 Task: Find people on LinkedIn who are located in Yamunanagar, Haryana, India, attended RV Institute of Management, currently work at Dun & Bradstreet, offer Corporate Law services, and have the title 'Teaching Assistant'.
Action: Mouse moved to (507, 81)
Screenshot: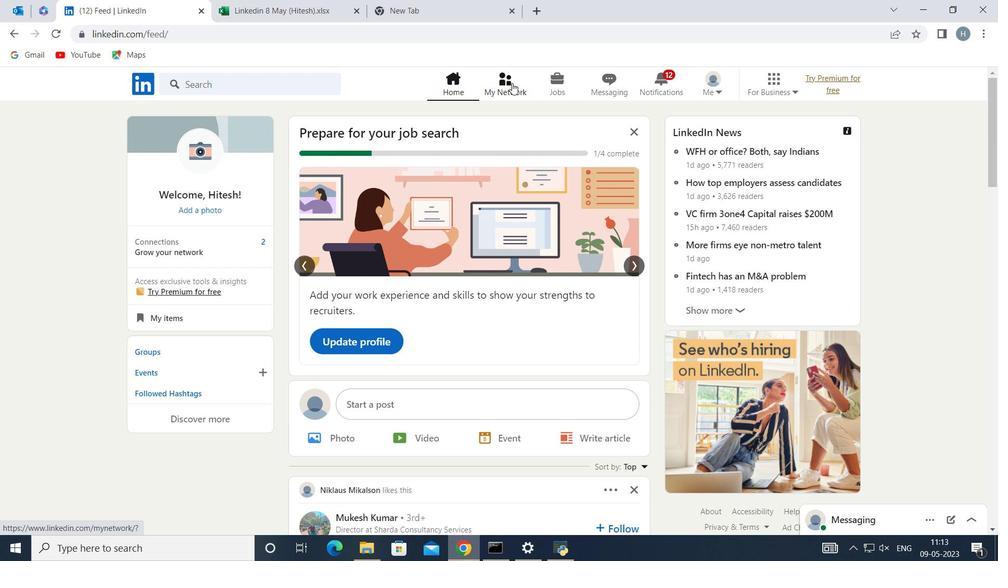 
Action: Mouse pressed left at (507, 81)
Screenshot: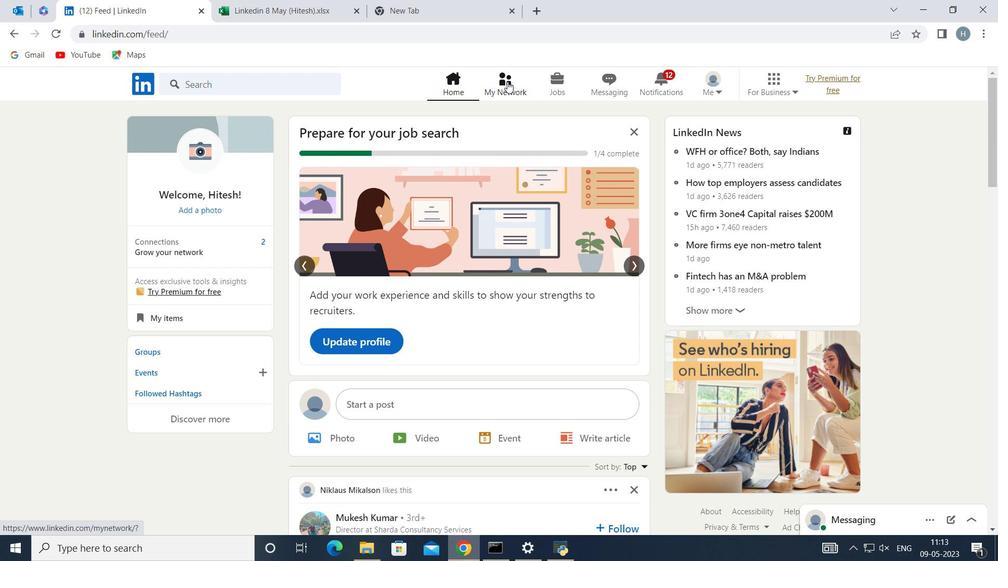 
Action: Mouse moved to (274, 155)
Screenshot: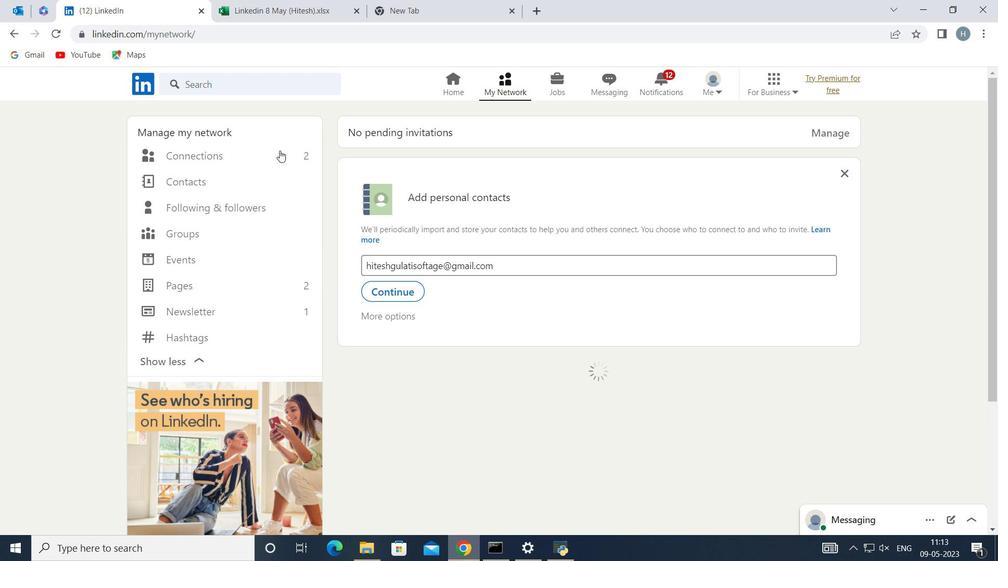 
Action: Mouse pressed left at (274, 155)
Screenshot: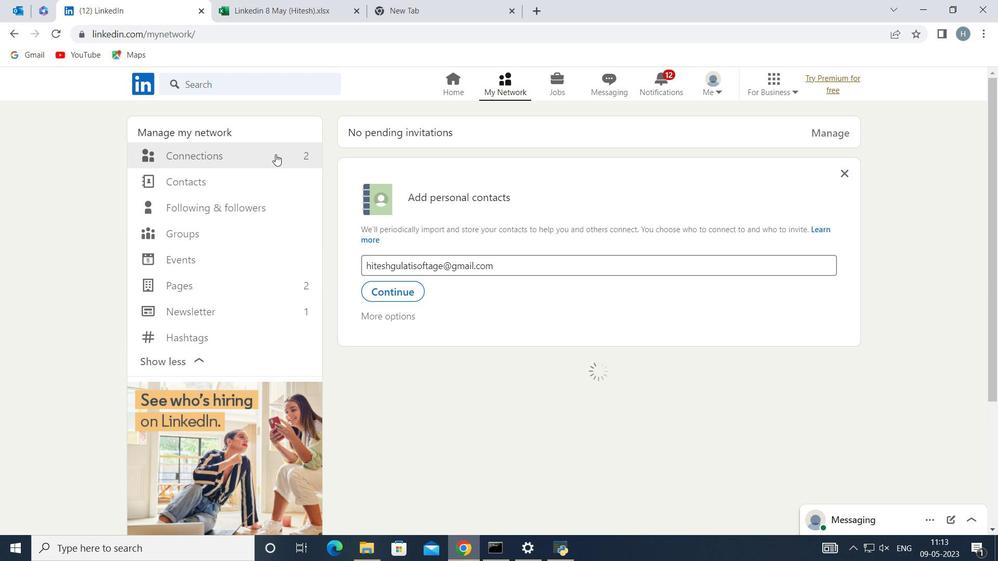 
Action: Mouse moved to (582, 152)
Screenshot: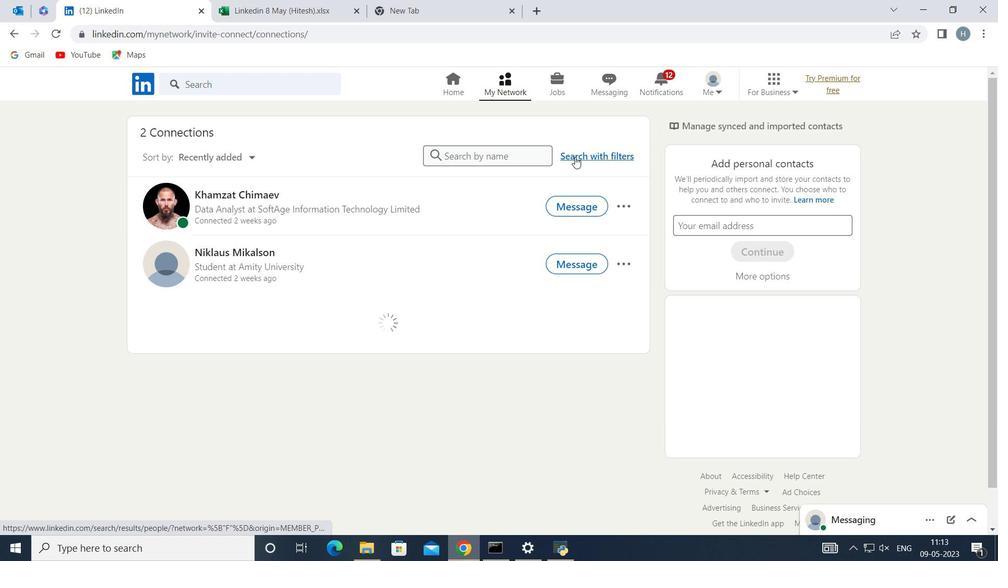 
Action: Mouse pressed left at (582, 152)
Screenshot: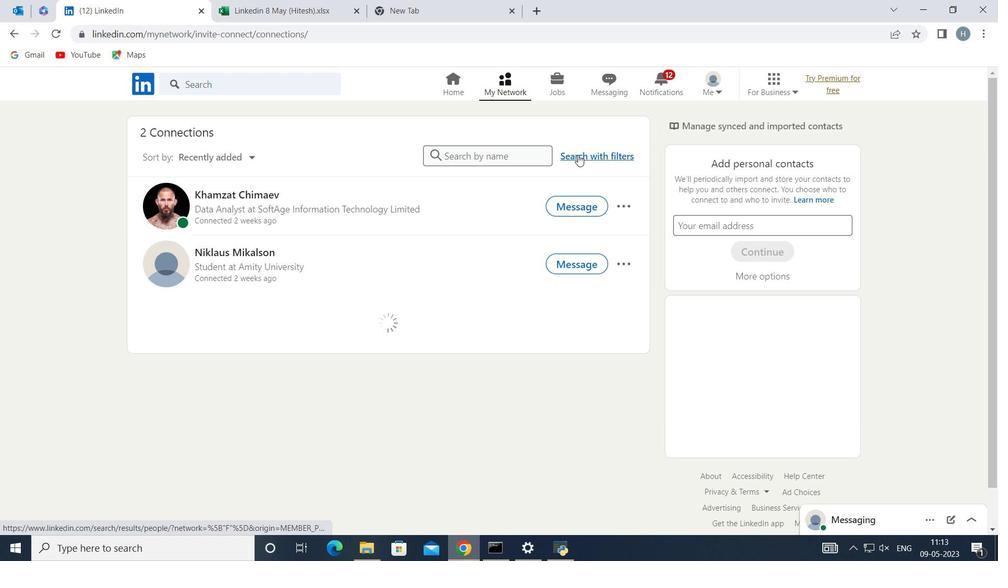 
Action: Mouse moved to (538, 113)
Screenshot: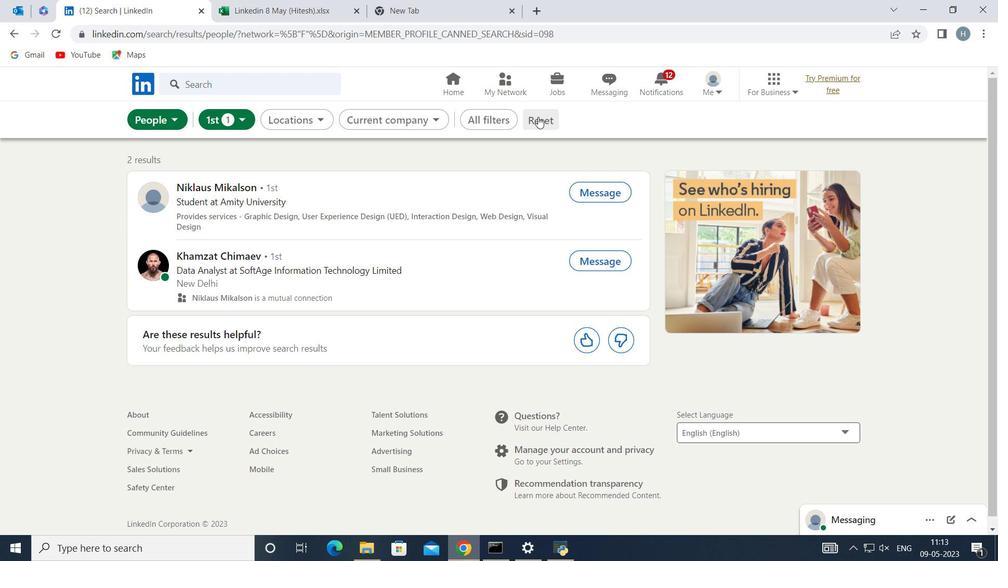 
Action: Mouse pressed left at (538, 113)
Screenshot: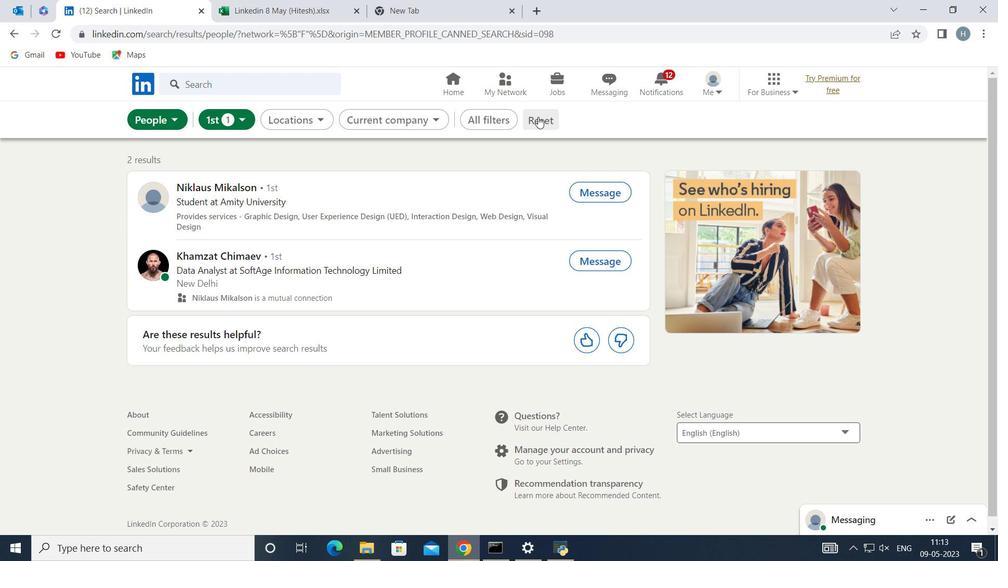 
Action: Mouse moved to (519, 116)
Screenshot: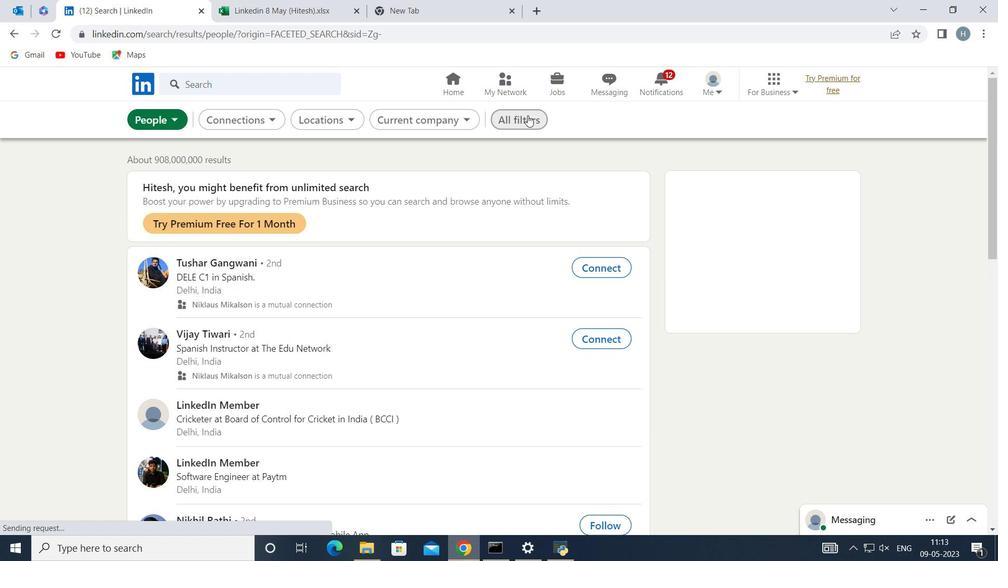 
Action: Mouse pressed left at (519, 116)
Screenshot: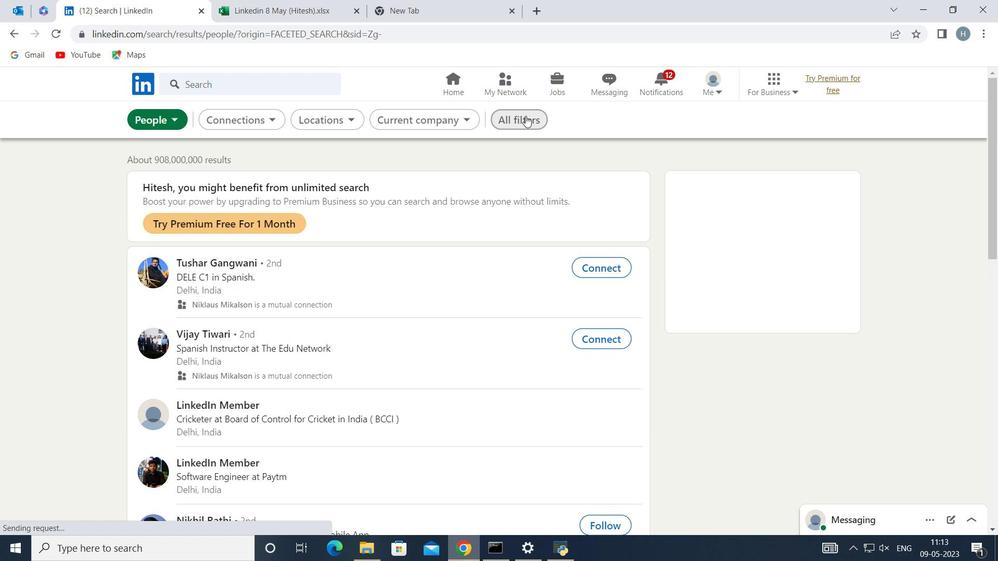 
Action: Mouse moved to (776, 217)
Screenshot: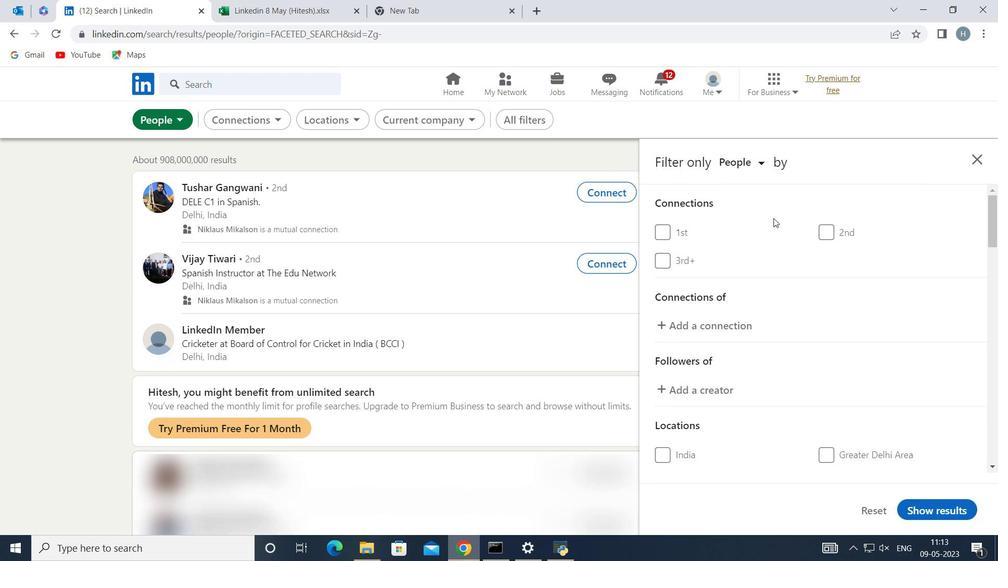 
Action: Mouse scrolled (776, 216) with delta (0, 0)
Screenshot: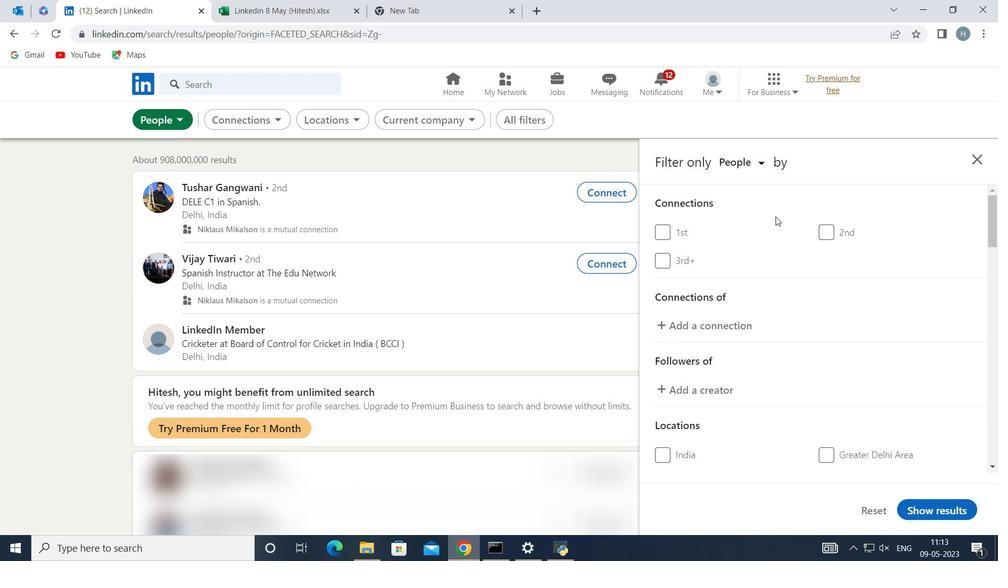 
Action: Mouse moved to (776, 217)
Screenshot: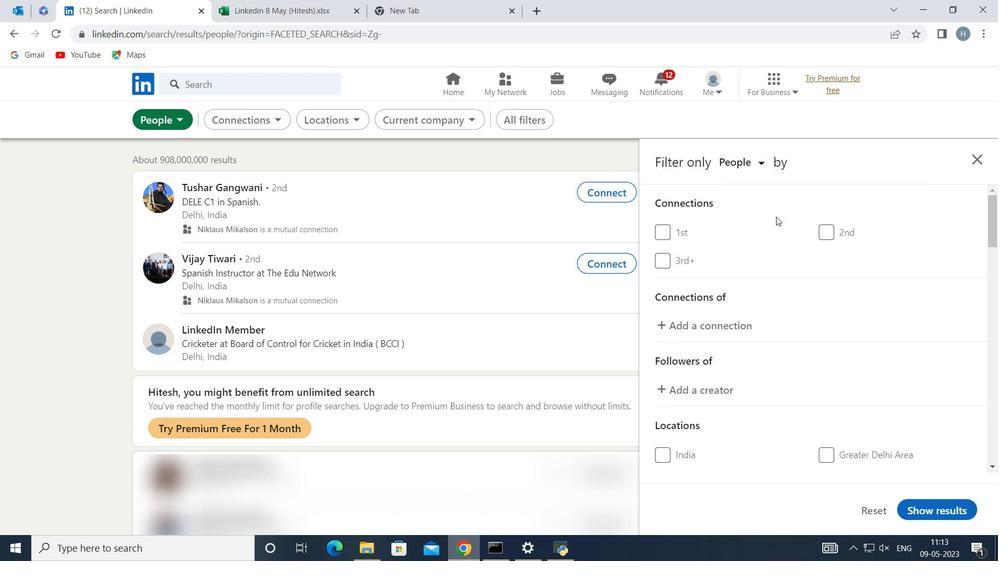 
Action: Mouse scrolled (776, 216) with delta (0, 0)
Screenshot: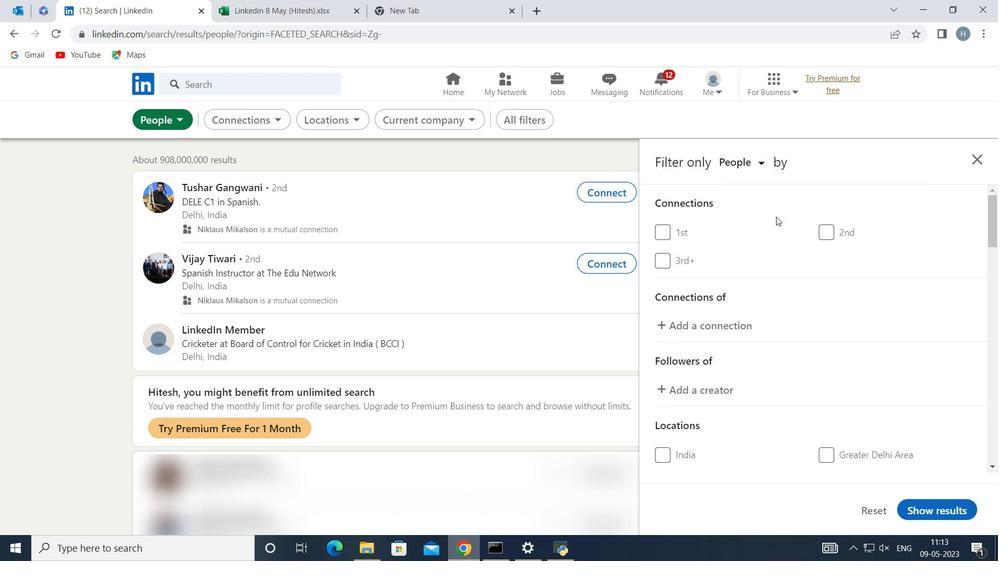 
Action: Mouse moved to (776, 218)
Screenshot: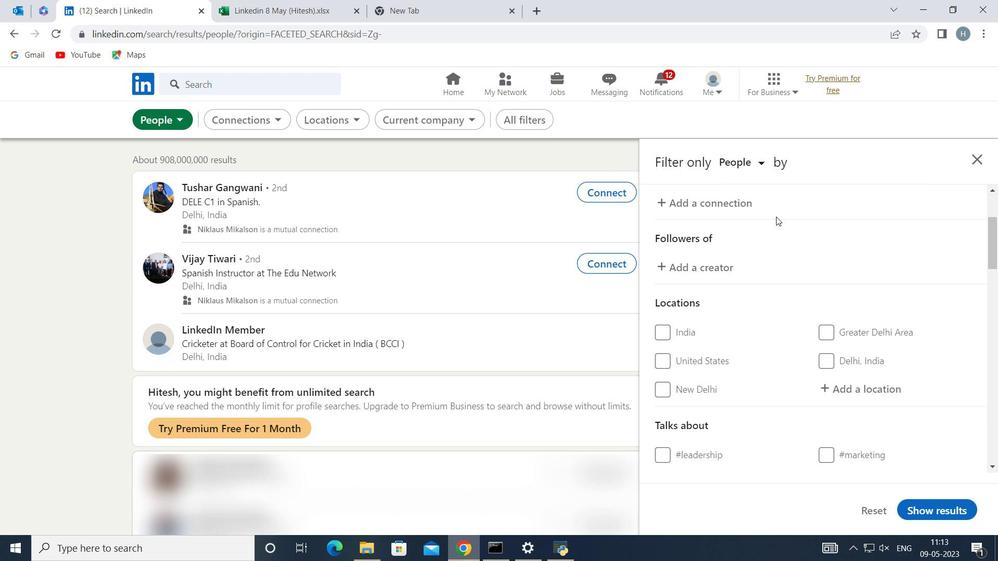 
Action: Mouse scrolled (776, 217) with delta (0, 0)
Screenshot: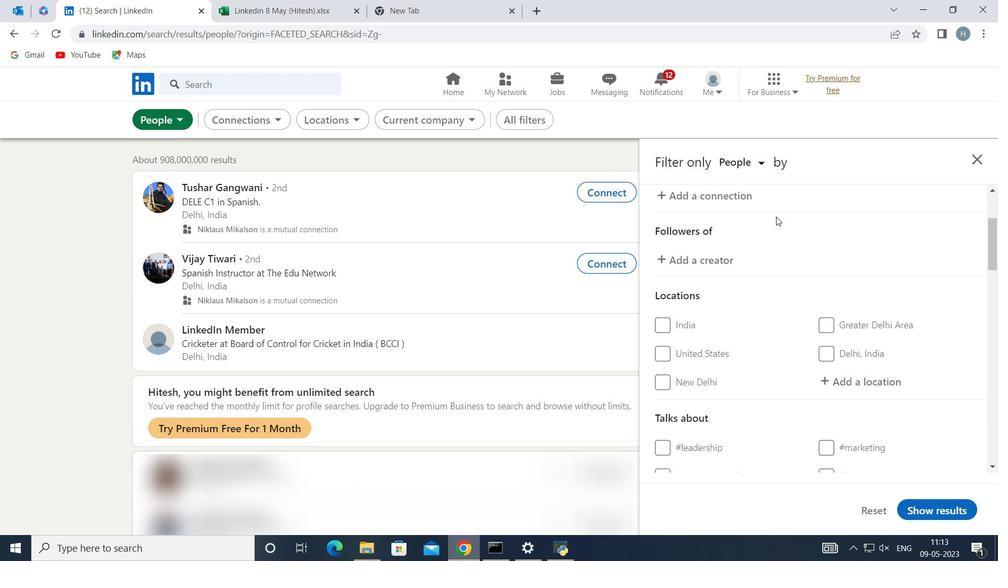 
Action: Mouse moved to (857, 312)
Screenshot: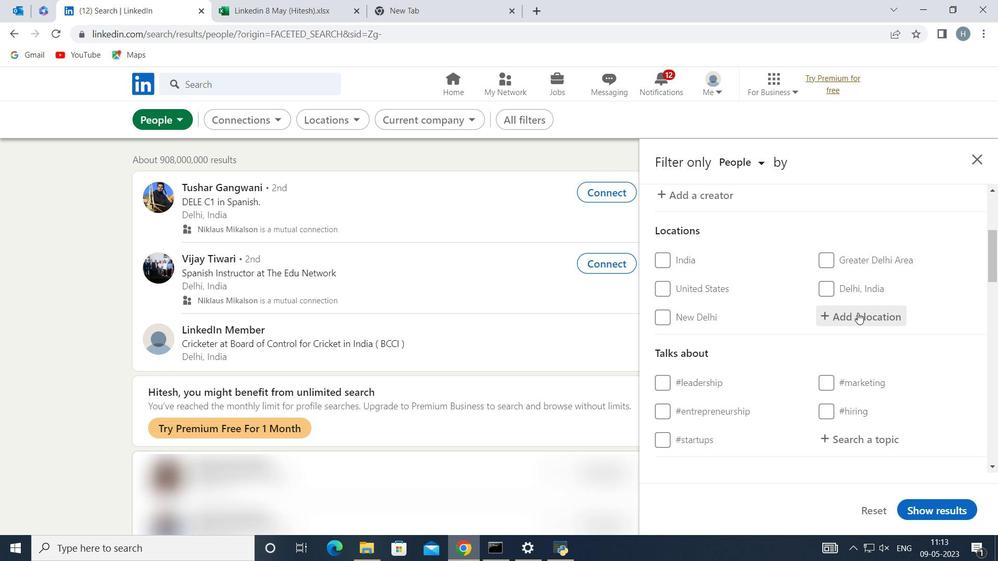 
Action: Mouse pressed left at (857, 312)
Screenshot: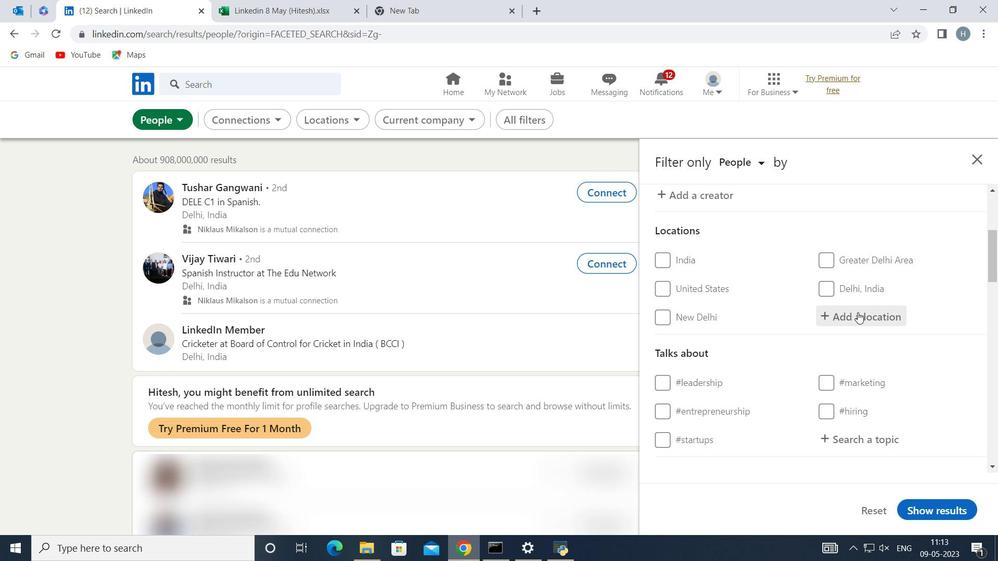 
Action: Key pressed <Key.shift>Yamunanagar
Screenshot: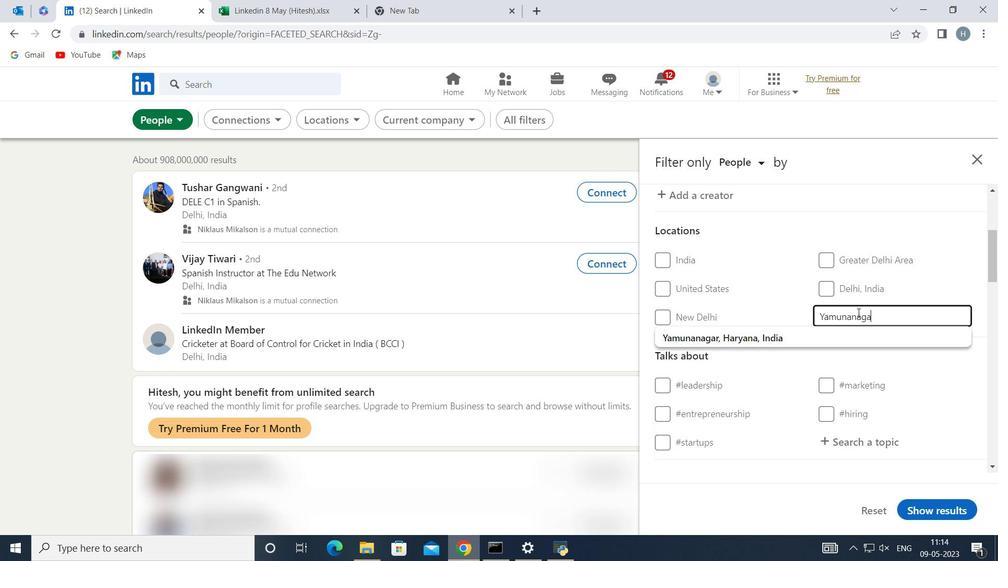 
Action: Mouse moved to (789, 334)
Screenshot: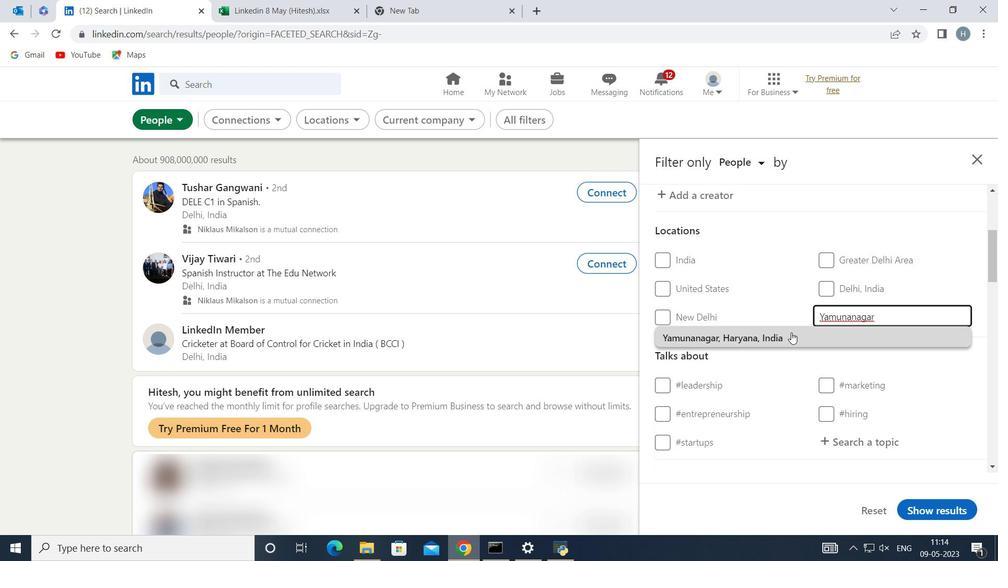 
Action: Mouse pressed left at (789, 334)
Screenshot: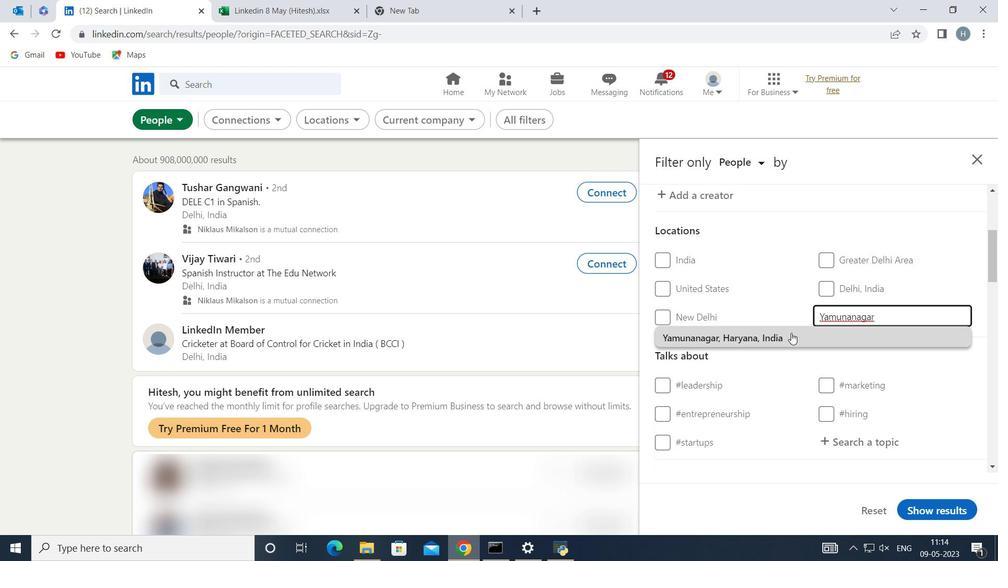 
Action: Mouse moved to (801, 336)
Screenshot: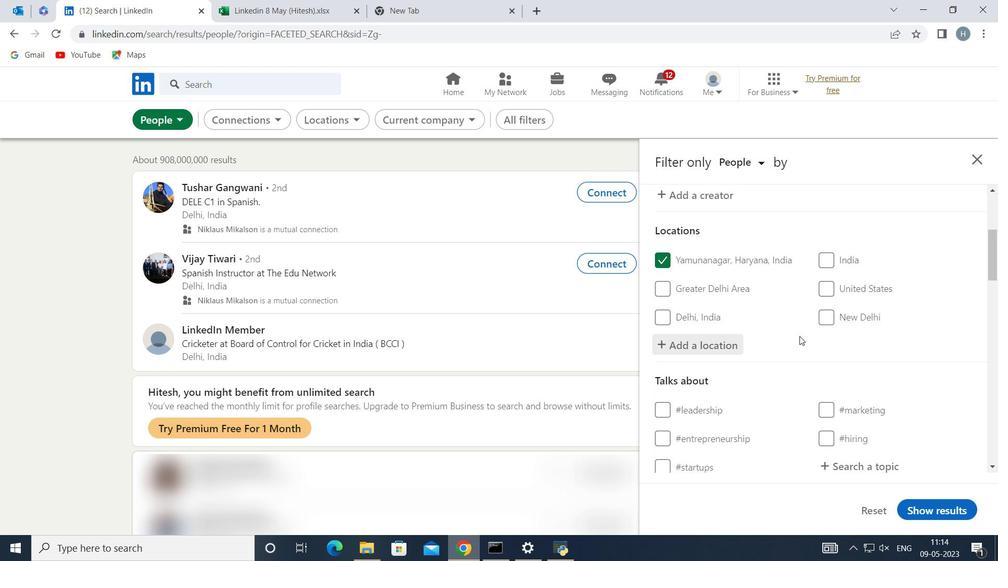 
Action: Mouse scrolled (801, 336) with delta (0, 0)
Screenshot: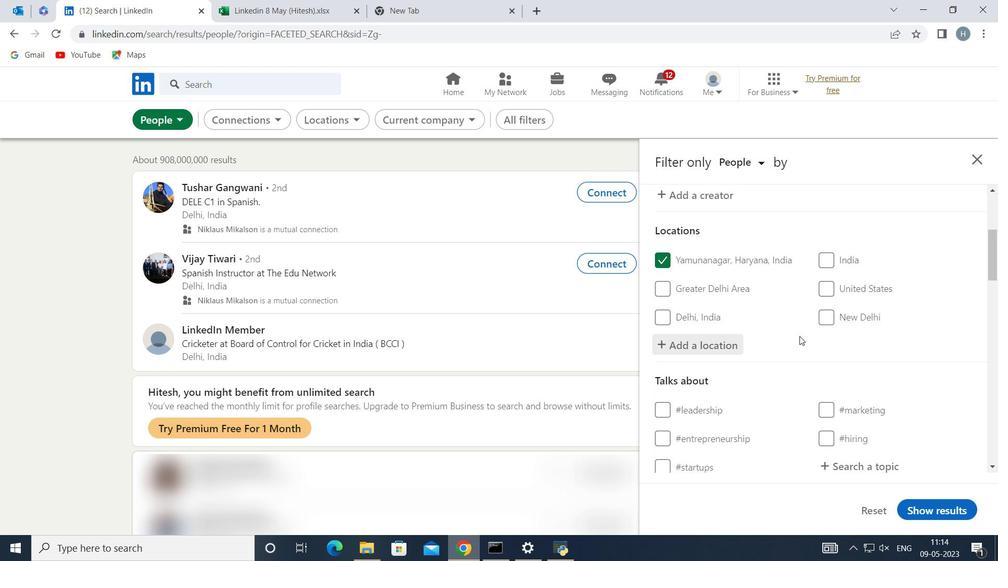 
Action: Mouse moved to (815, 337)
Screenshot: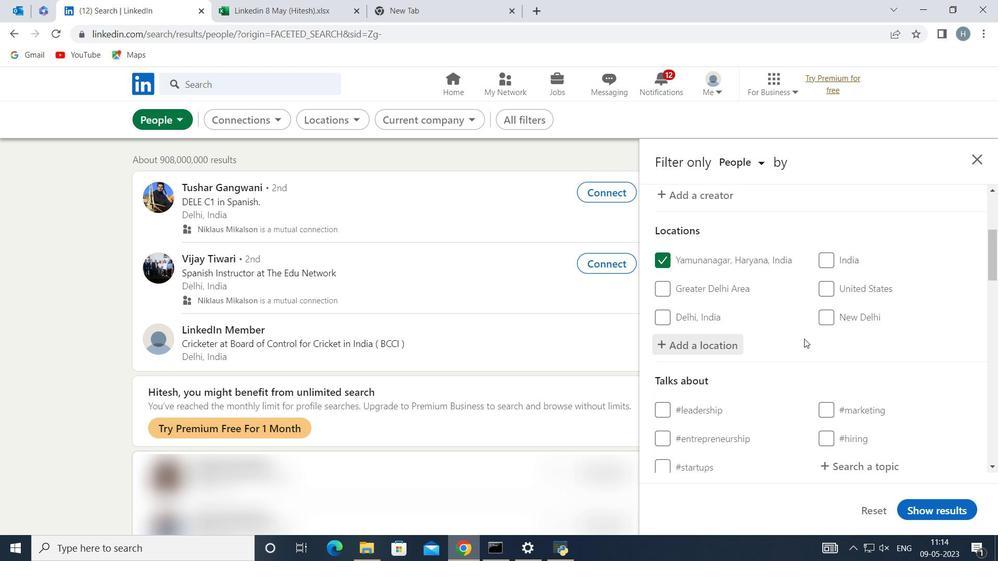 
Action: Mouse scrolled (815, 337) with delta (0, 0)
Screenshot: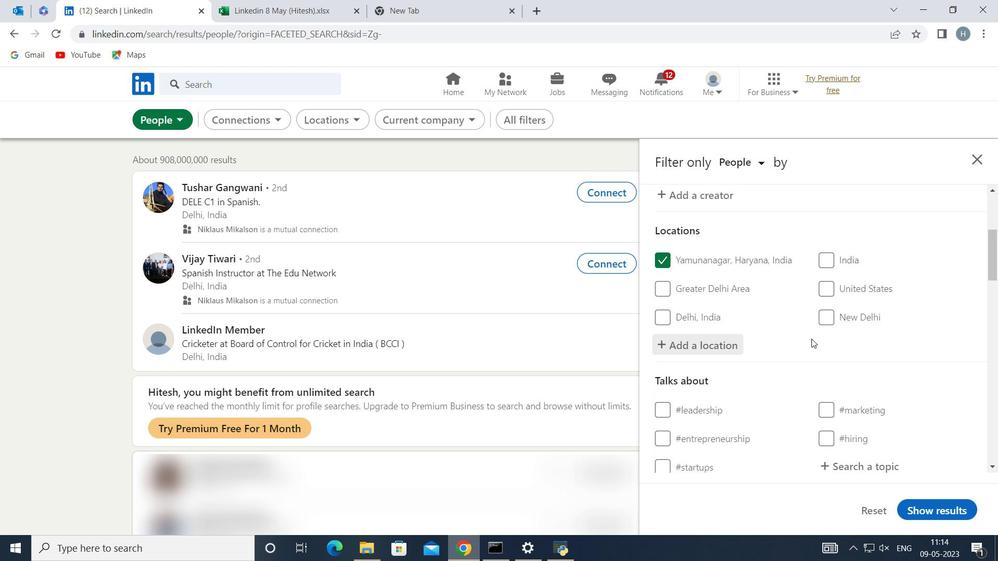 
Action: Mouse moved to (863, 334)
Screenshot: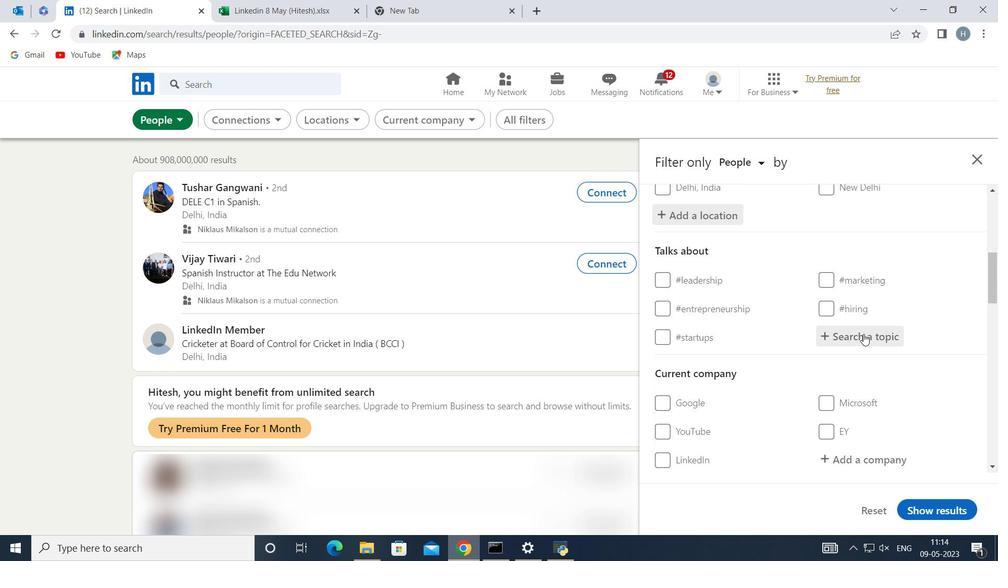
Action: Mouse pressed left at (863, 334)
Screenshot: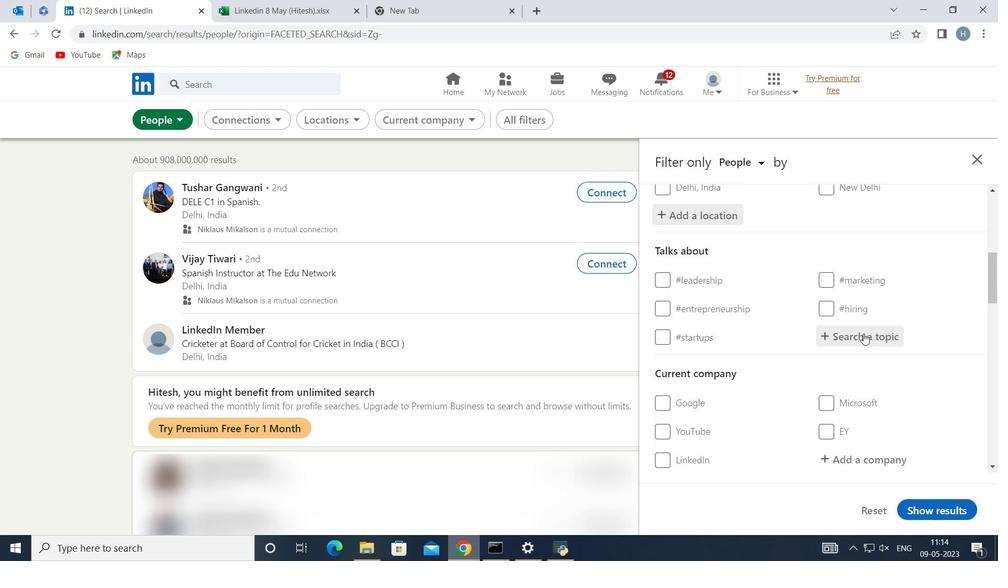 
Action: Mouse moved to (863, 333)
Screenshot: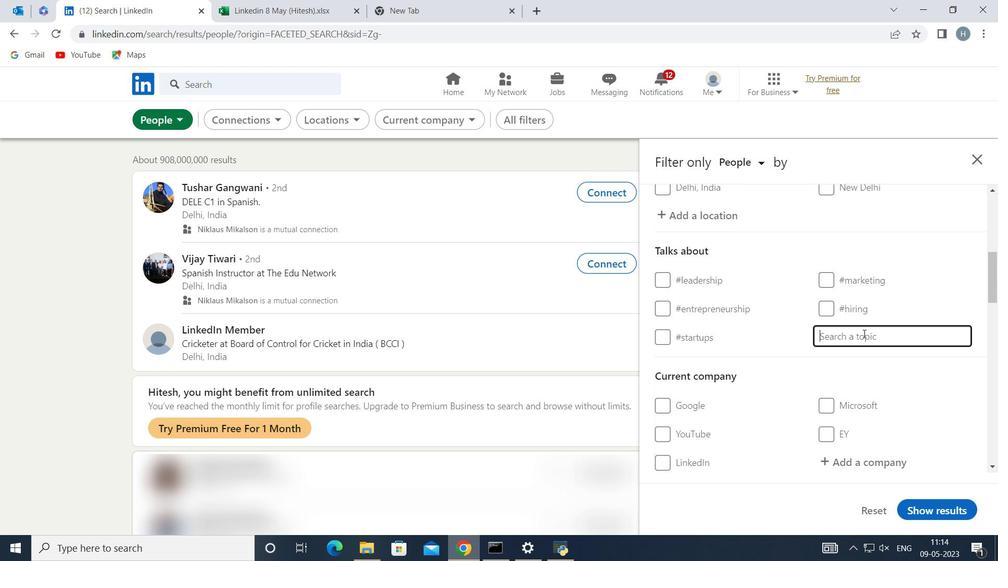 
Action: Key pressed <Key.shift>Analytics
Screenshot: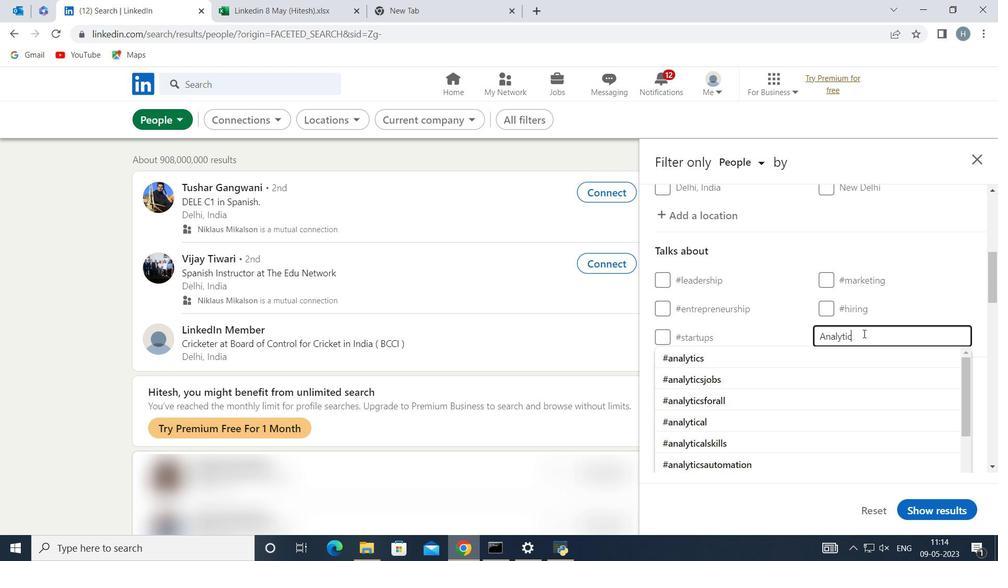
Action: Mouse moved to (811, 347)
Screenshot: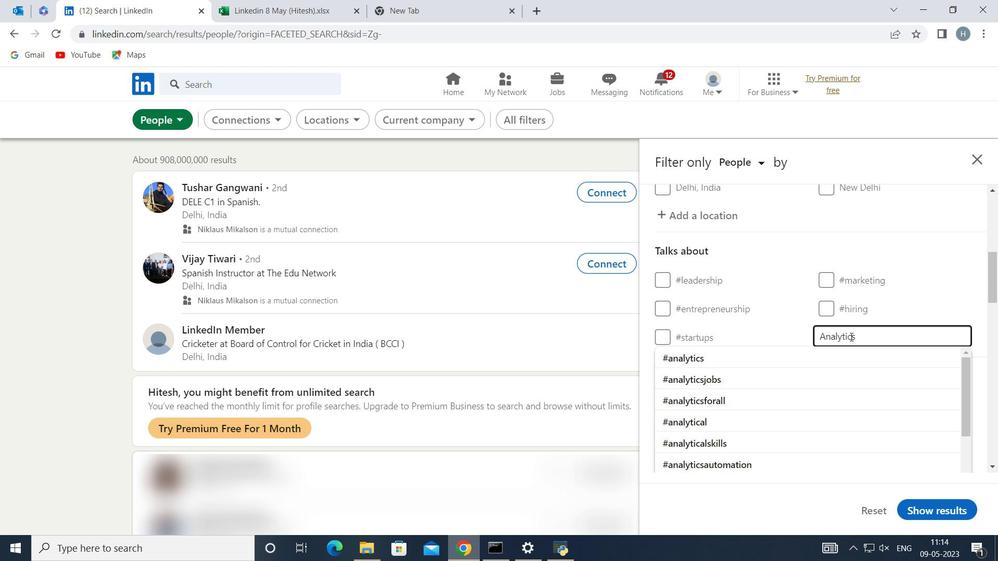 
Action: Mouse pressed left at (811, 347)
Screenshot: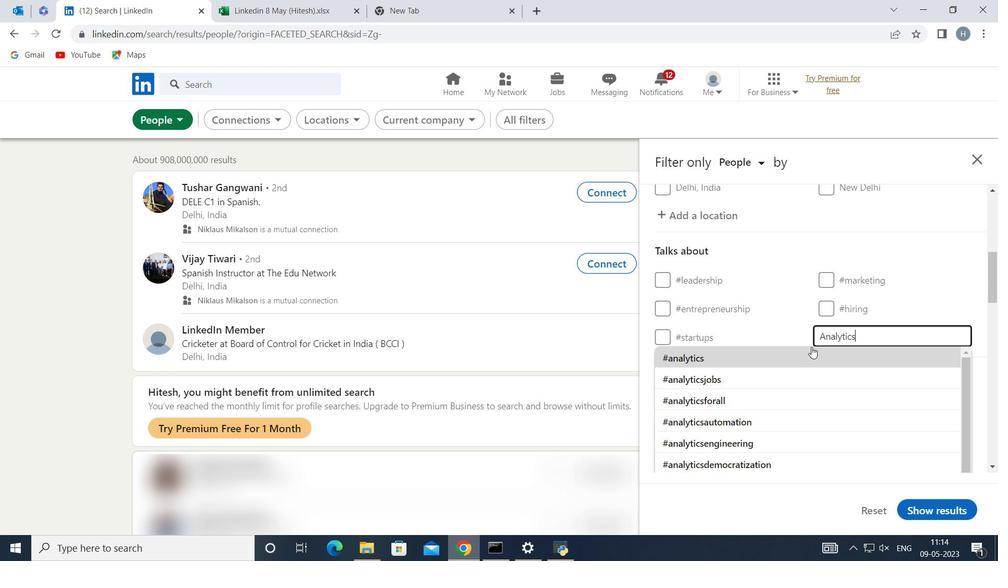 
Action: Mouse moved to (809, 331)
Screenshot: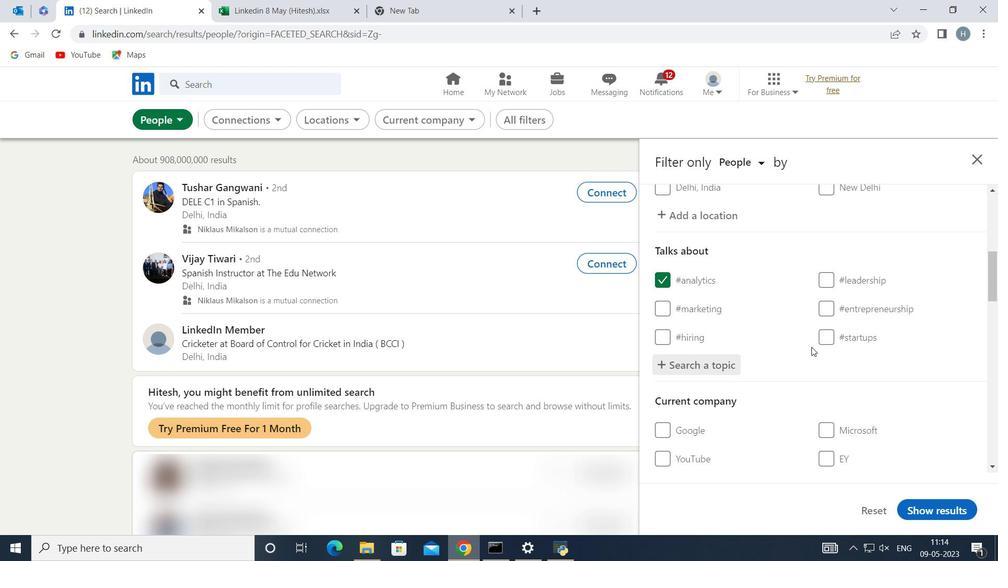 
Action: Mouse scrolled (809, 330) with delta (0, 0)
Screenshot: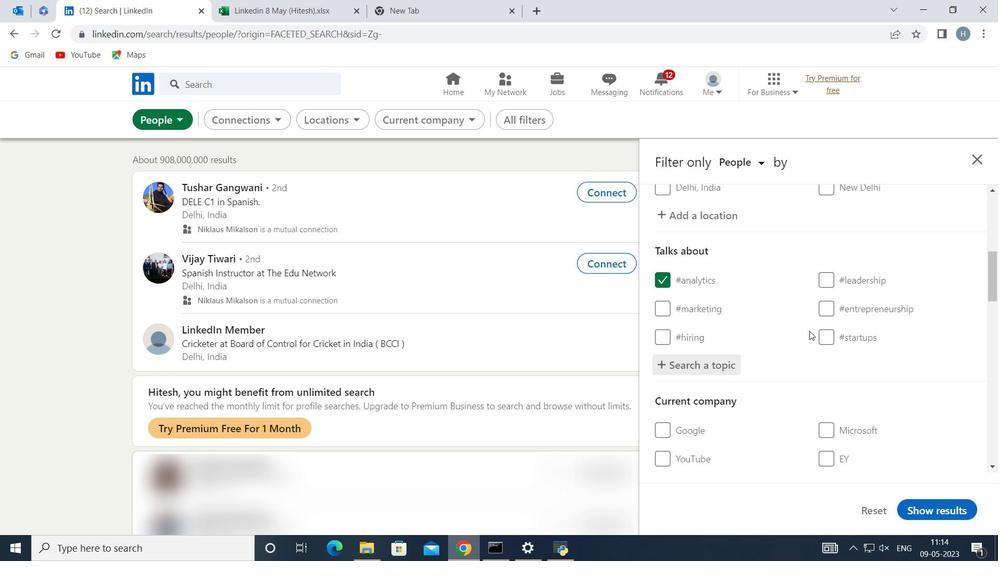 
Action: Mouse scrolled (809, 330) with delta (0, 0)
Screenshot: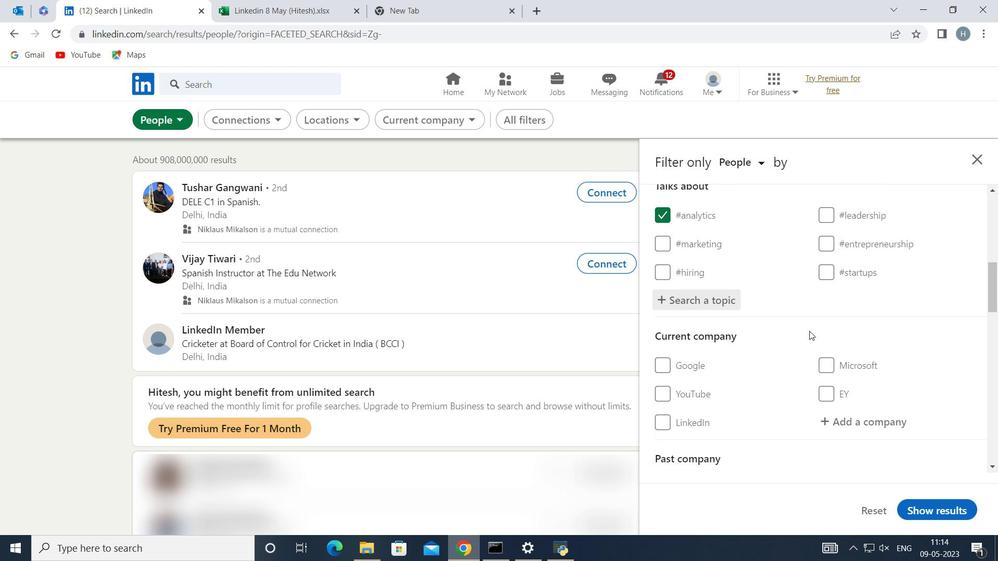
Action: Mouse moved to (808, 329)
Screenshot: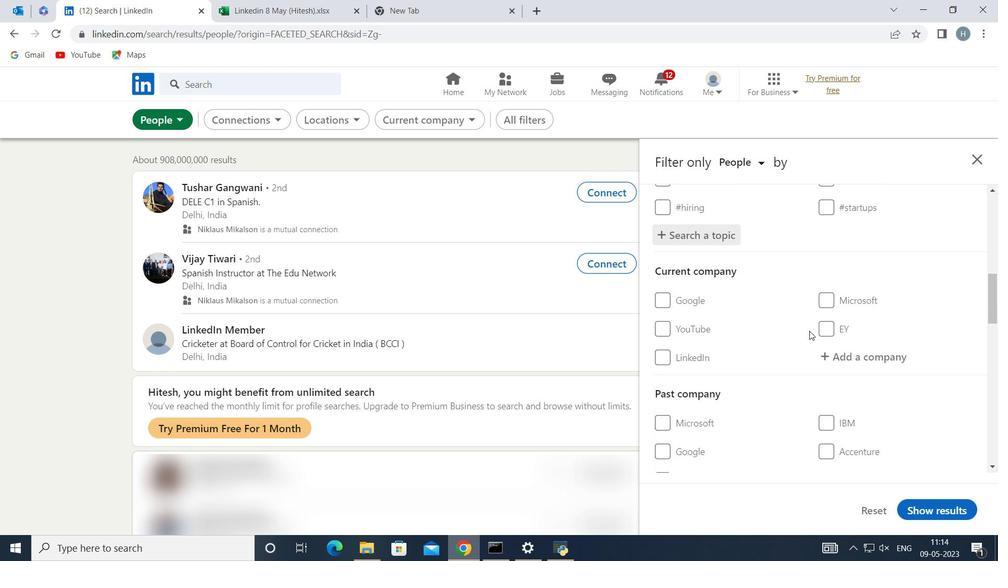 
Action: Mouse scrolled (808, 329) with delta (0, 0)
Screenshot: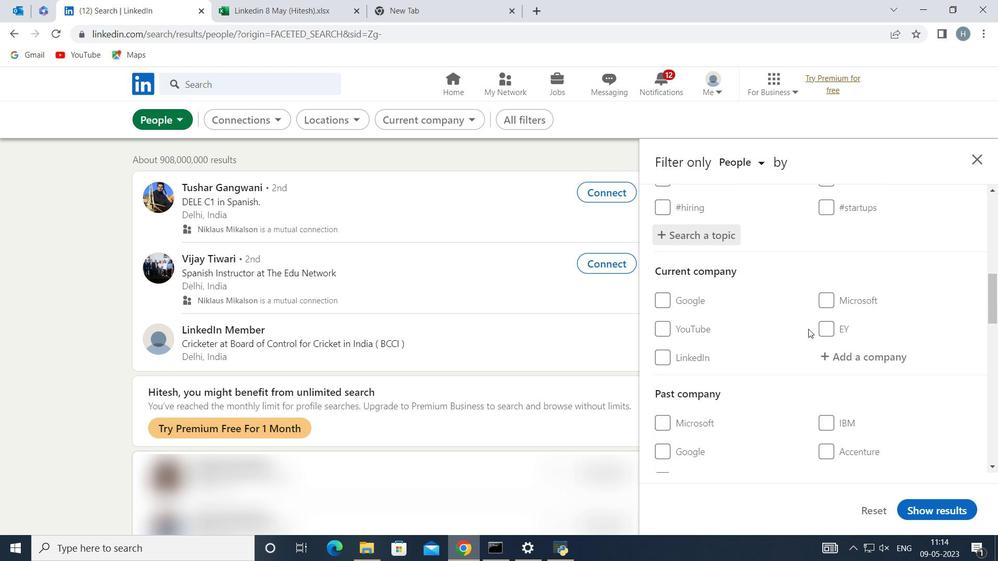 
Action: Mouse moved to (787, 319)
Screenshot: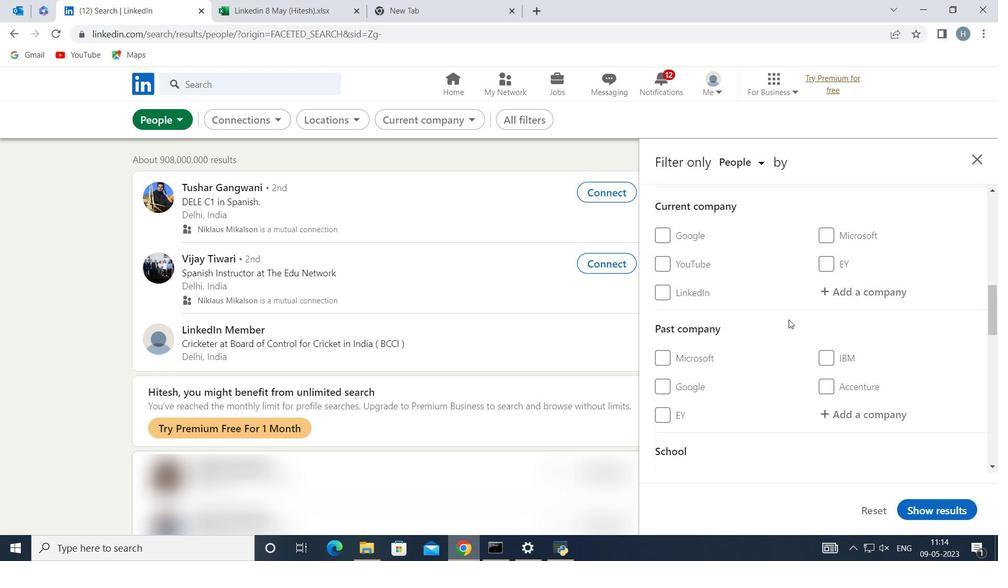 
Action: Mouse scrolled (787, 319) with delta (0, 0)
Screenshot: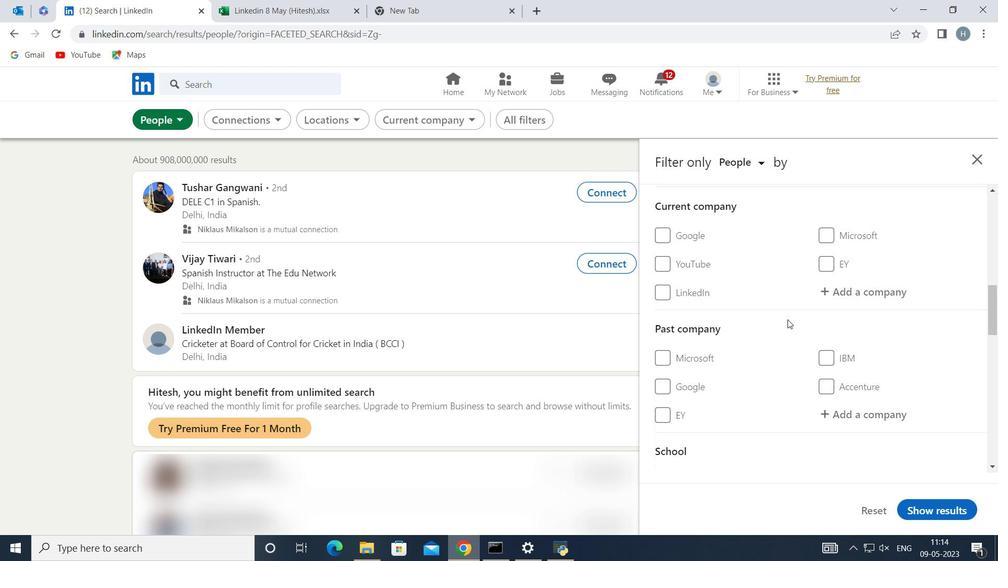 
Action: Mouse moved to (784, 320)
Screenshot: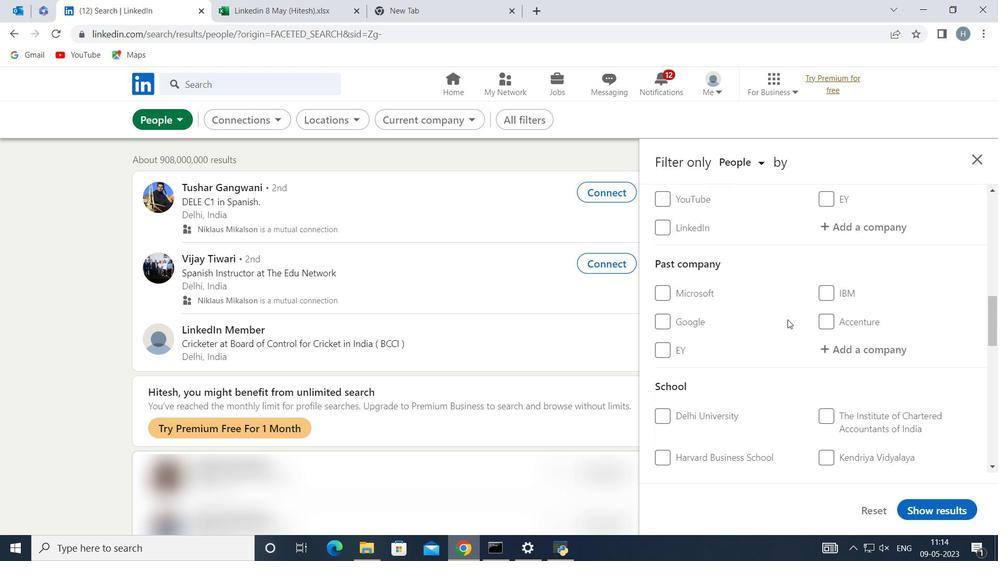 
Action: Mouse scrolled (784, 320) with delta (0, 0)
Screenshot: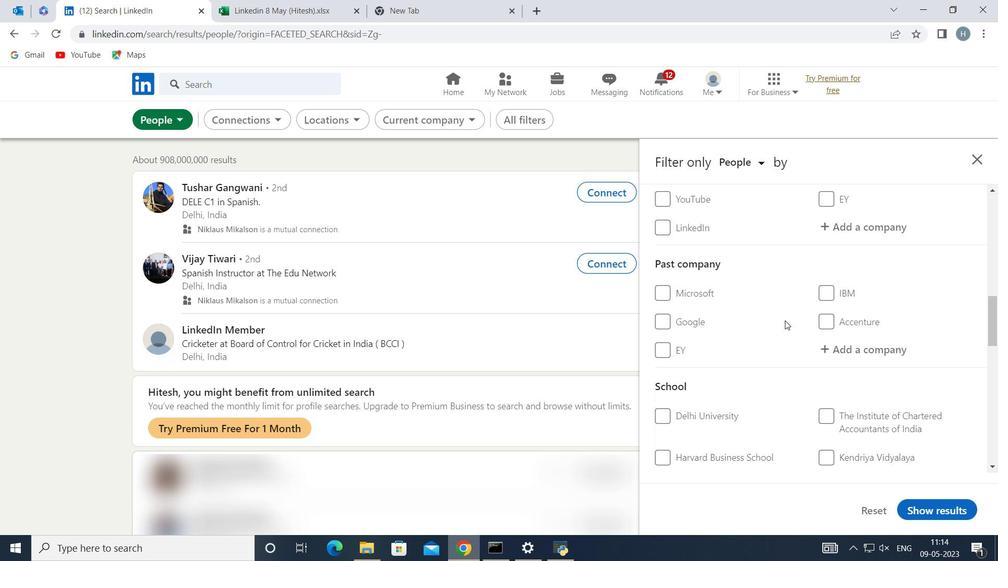
Action: Mouse moved to (784, 320)
Screenshot: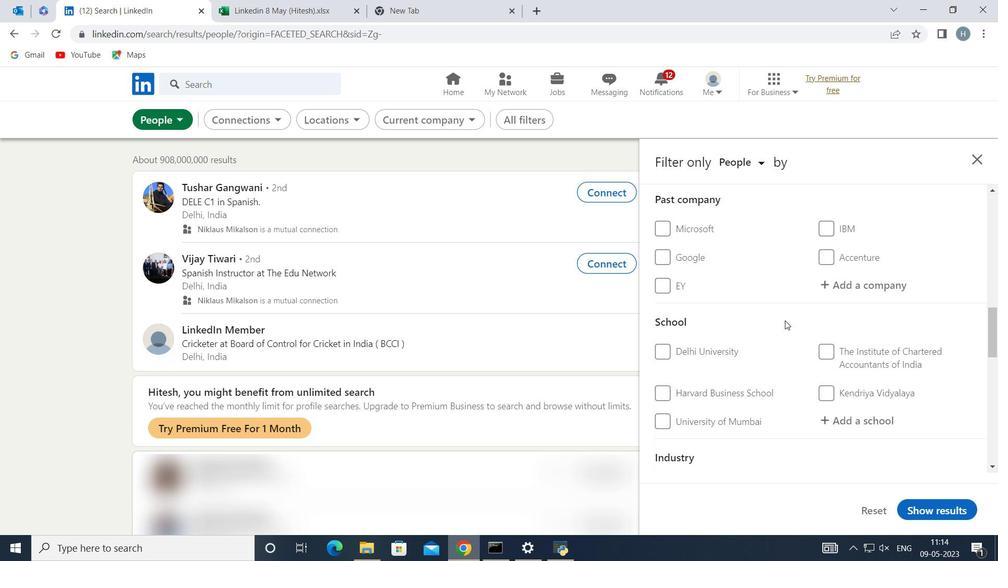 
Action: Mouse scrolled (784, 320) with delta (0, 0)
Screenshot: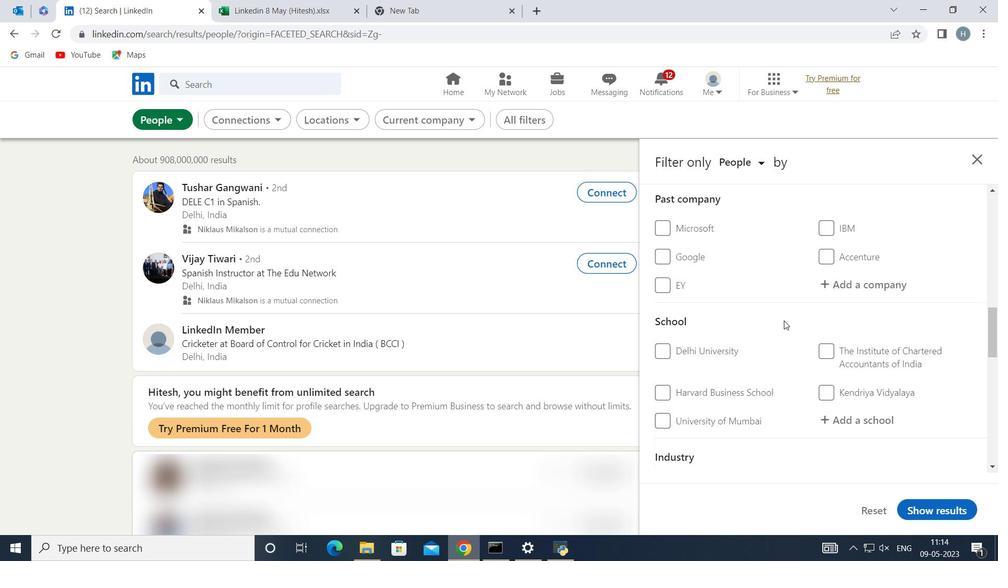 
Action: Mouse scrolled (784, 320) with delta (0, 0)
Screenshot: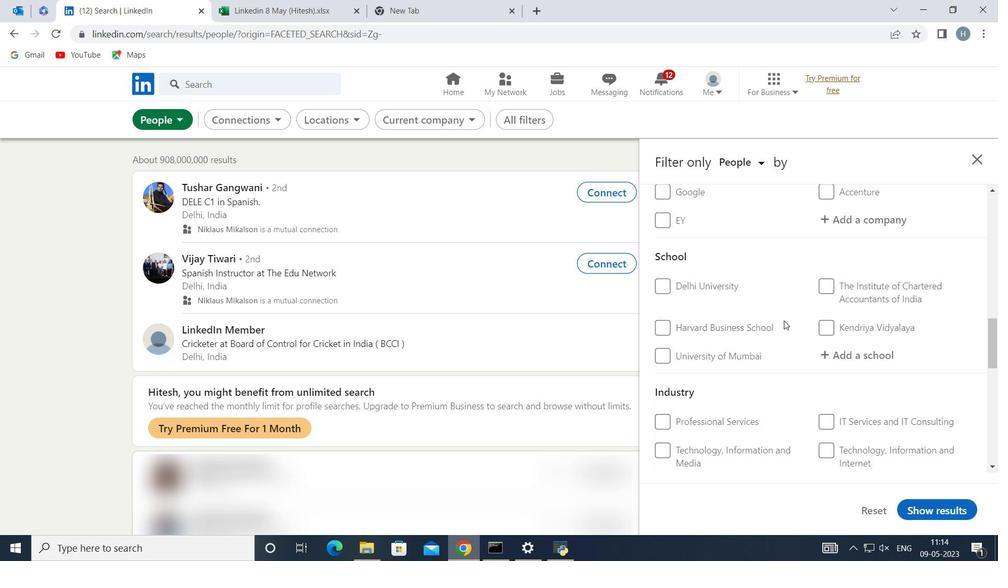
Action: Mouse scrolled (784, 320) with delta (0, 0)
Screenshot: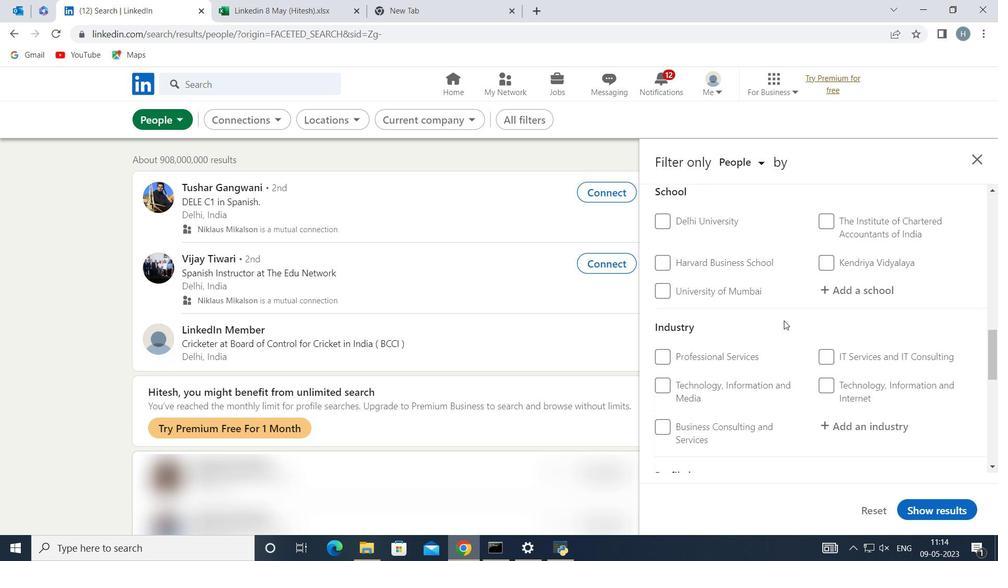 
Action: Mouse scrolled (784, 320) with delta (0, 0)
Screenshot: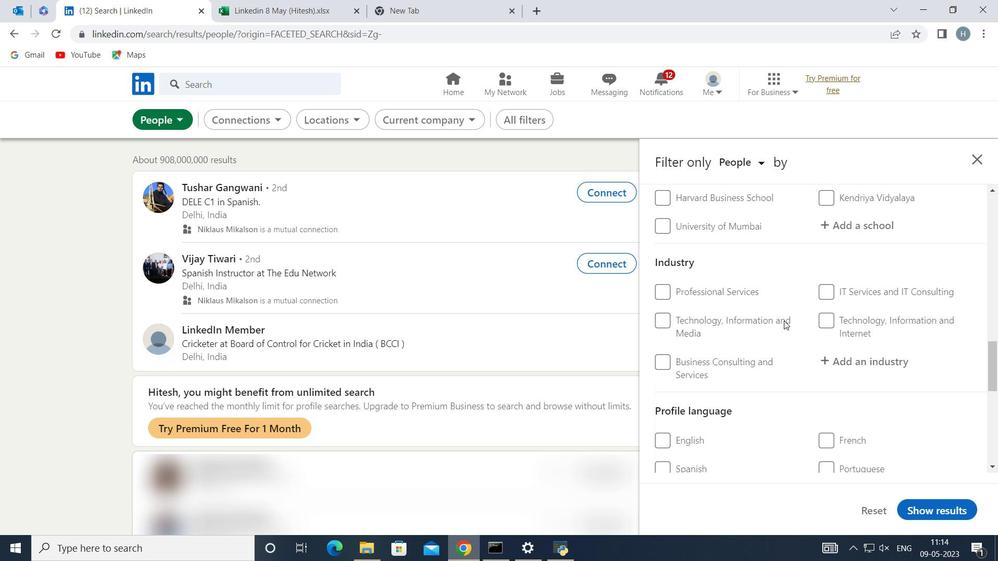 
Action: Mouse moved to (827, 400)
Screenshot: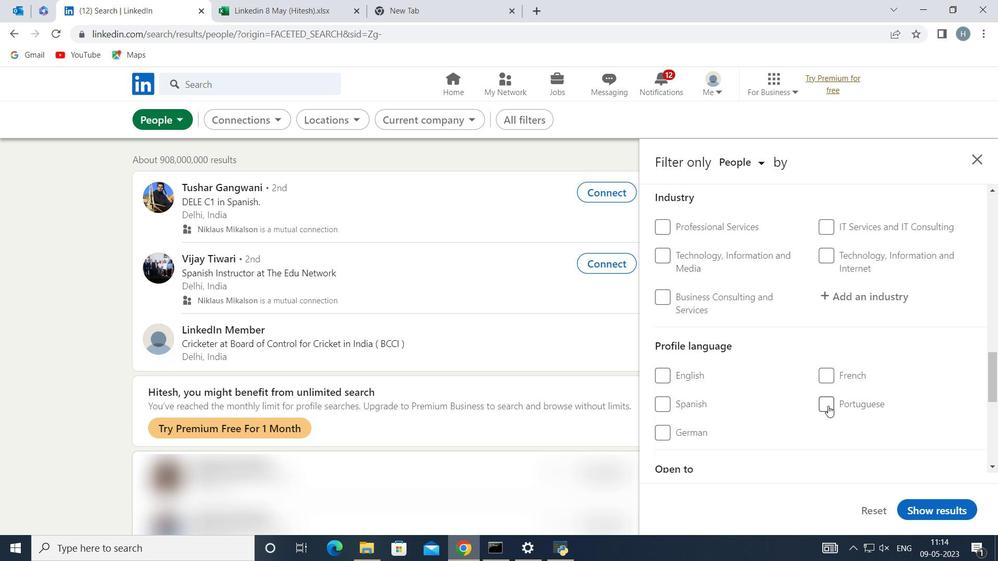 
Action: Mouse pressed left at (827, 400)
Screenshot: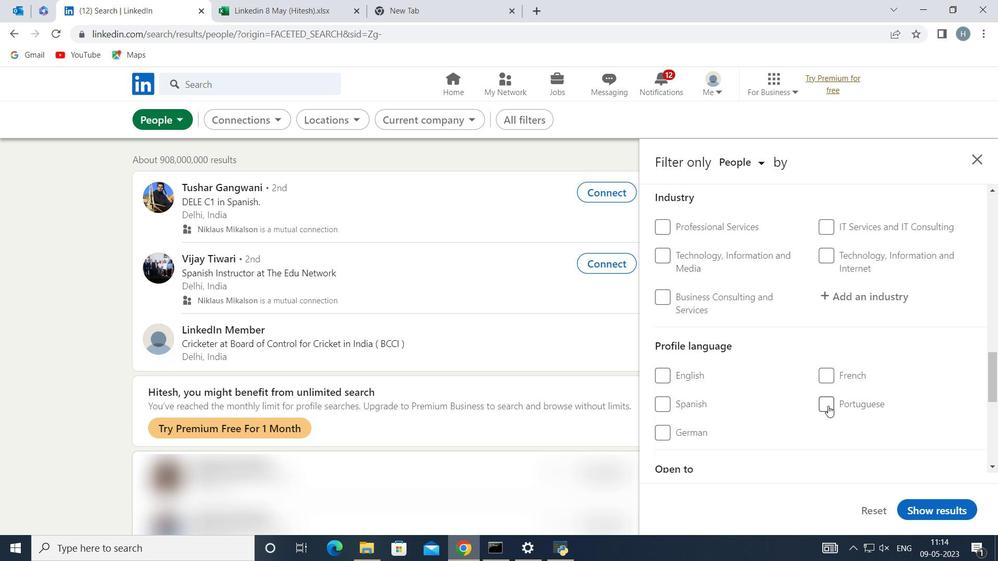 
Action: Mouse moved to (807, 400)
Screenshot: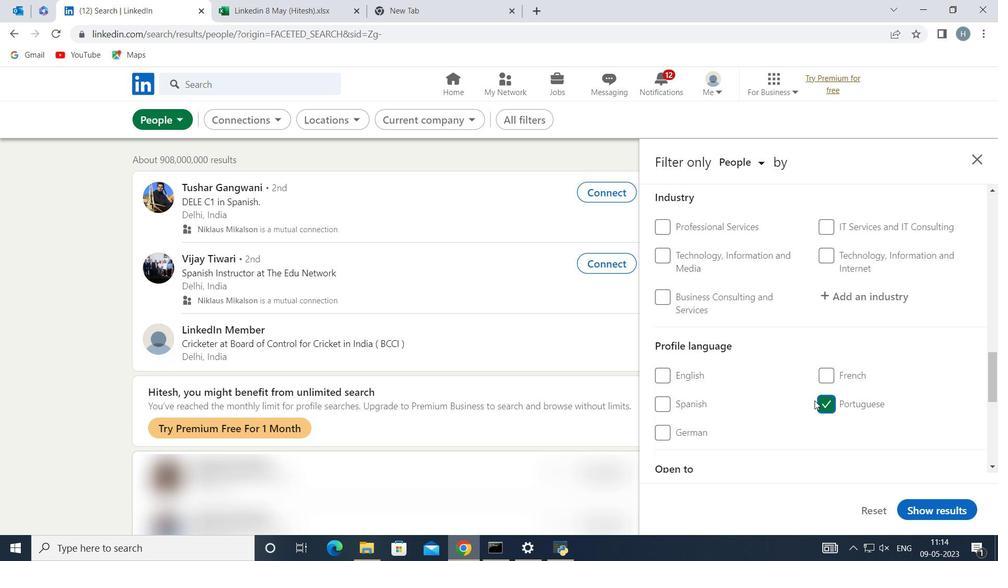 
Action: Mouse scrolled (807, 400) with delta (0, 0)
Screenshot: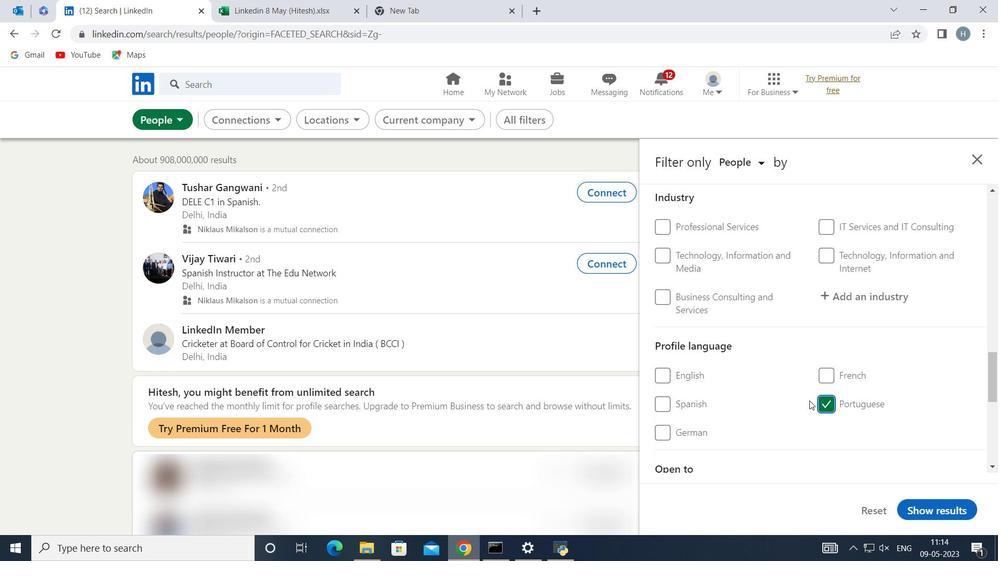 
Action: Mouse moved to (806, 398)
Screenshot: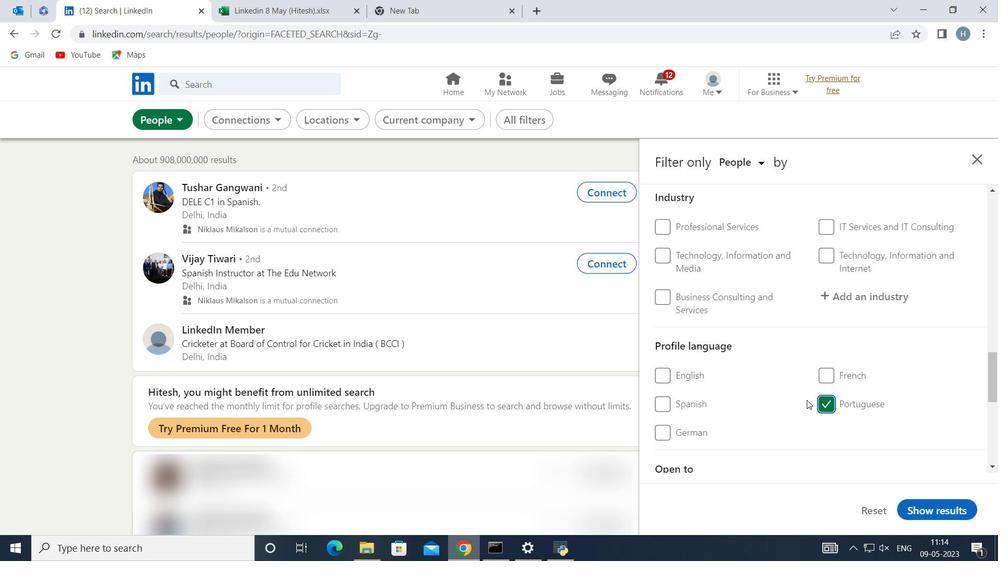 
Action: Mouse scrolled (806, 399) with delta (0, 0)
Screenshot: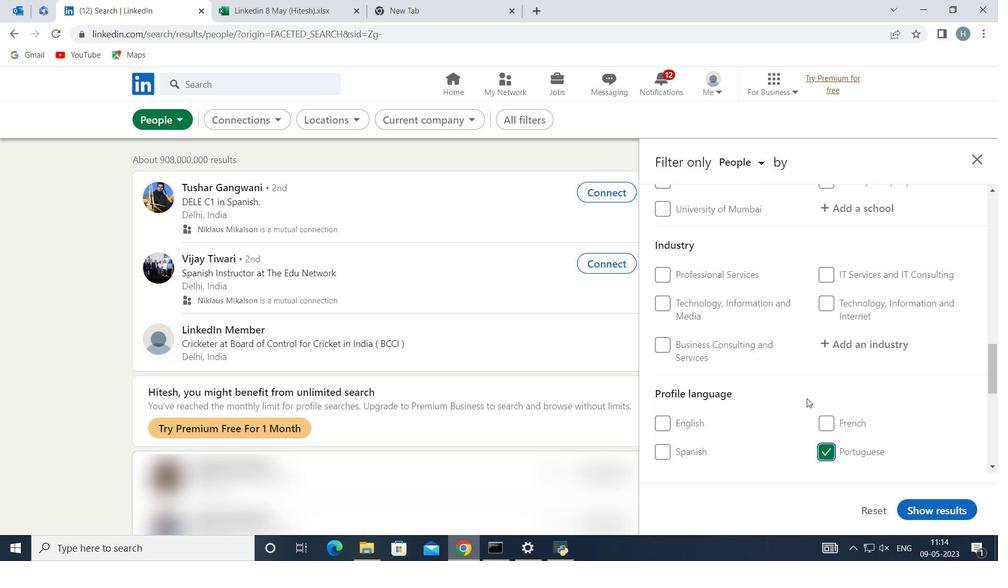 
Action: Mouse scrolled (806, 399) with delta (0, 0)
Screenshot: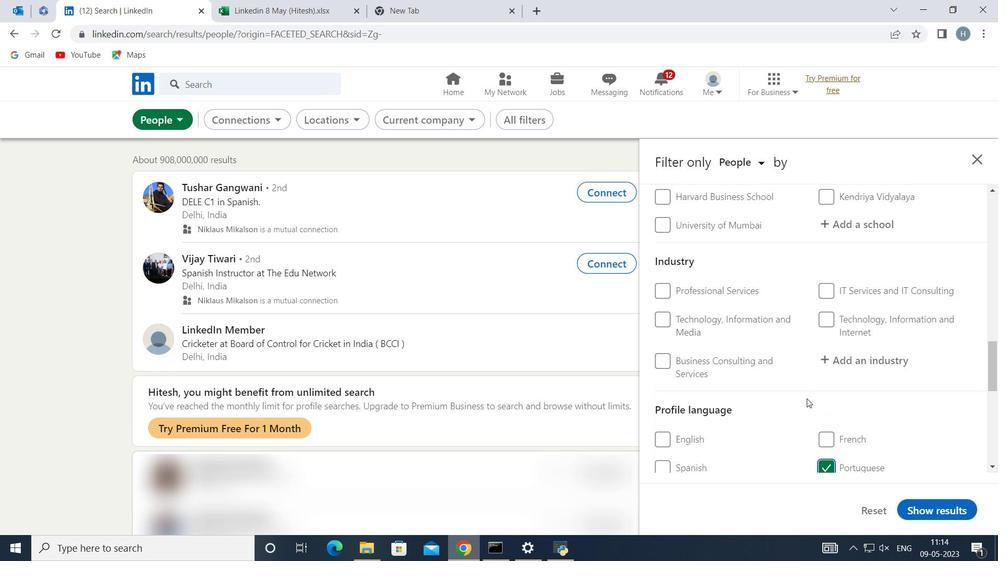 
Action: Mouse scrolled (806, 399) with delta (0, 0)
Screenshot: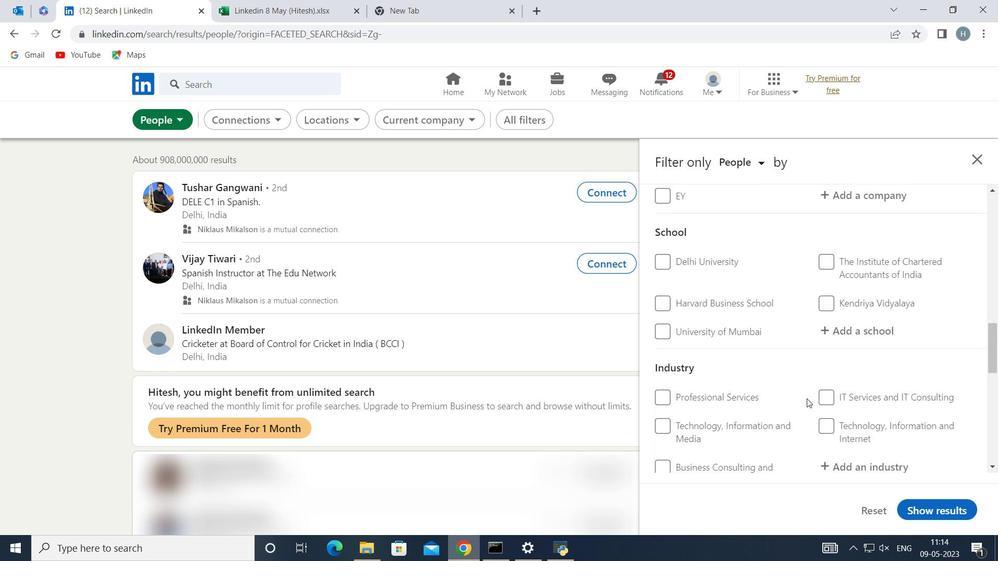 
Action: Mouse scrolled (806, 399) with delta (0, 0)
Screenshot: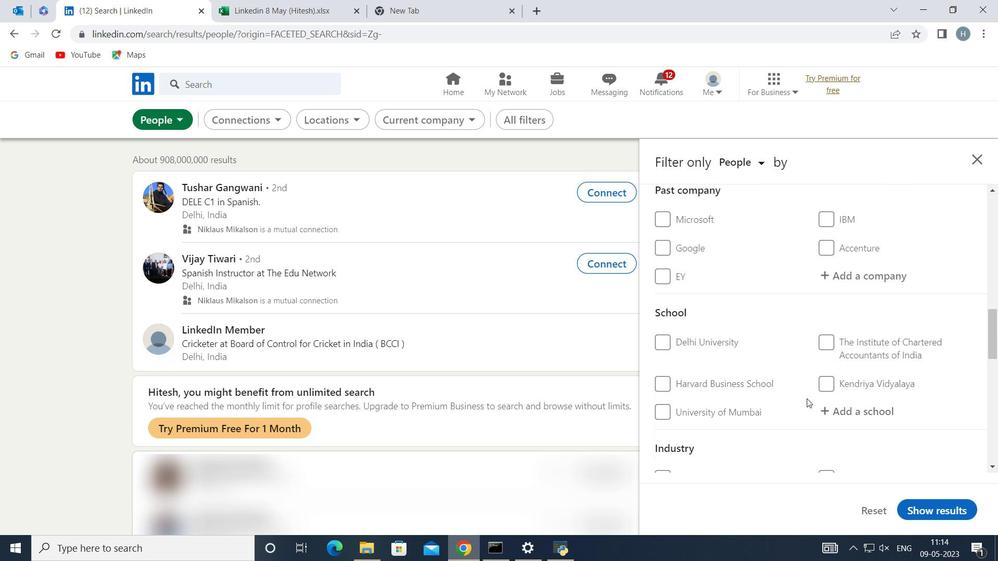 
Action: Mouse scrolled (806, 399) with delta (0, 0)
Screenshot: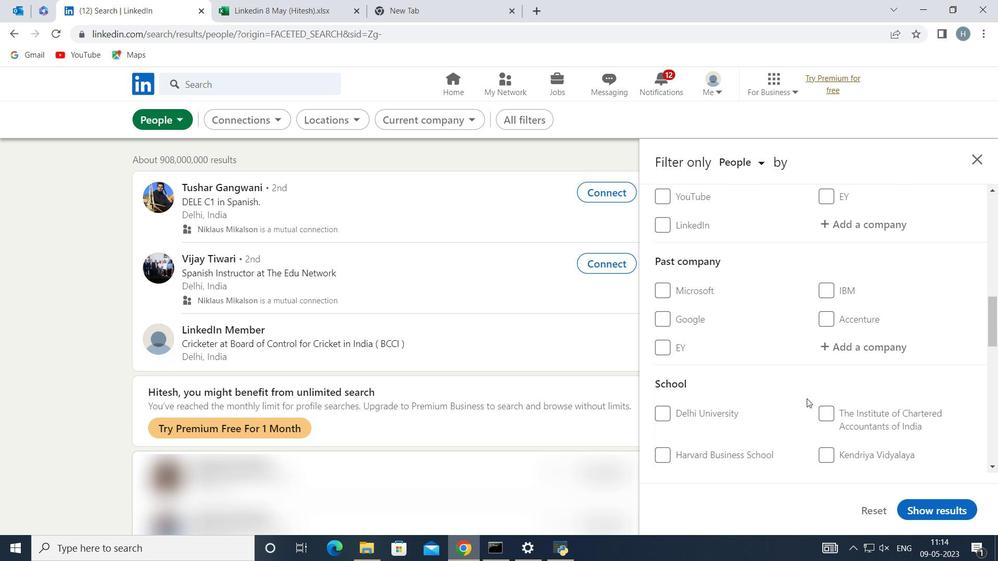 
Action: Mouse scrolled (806, 399) with delta (0, 0)
Screenshot: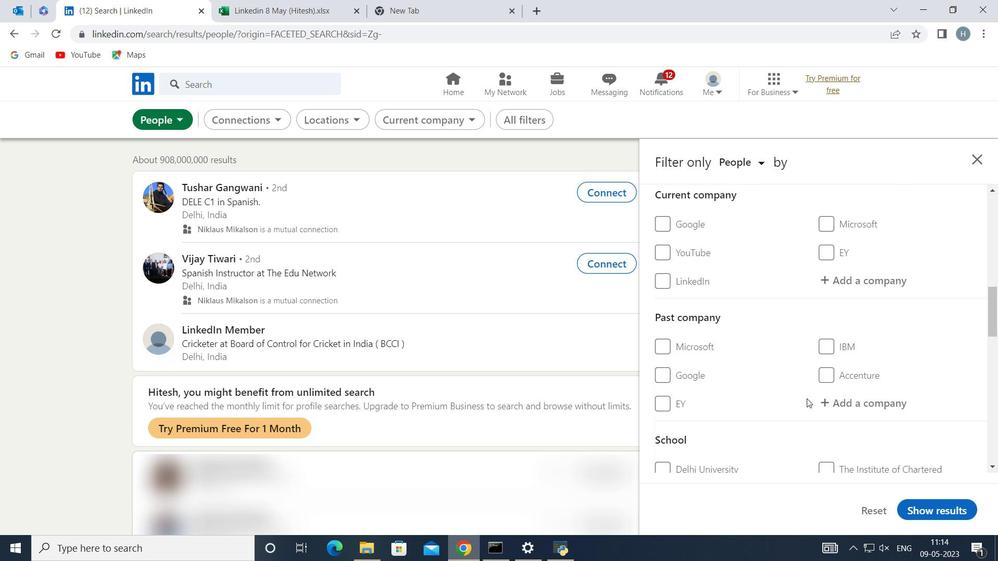 
Action: Mouse moved to (843, 354)
Screenshot: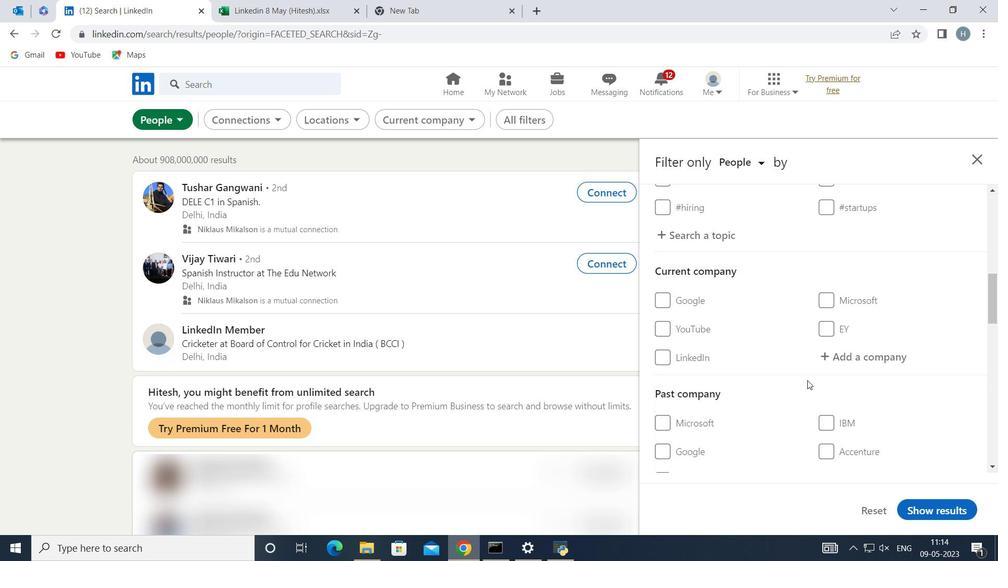 
Action: Mouse pressed left at (843, 354)
Screenshot: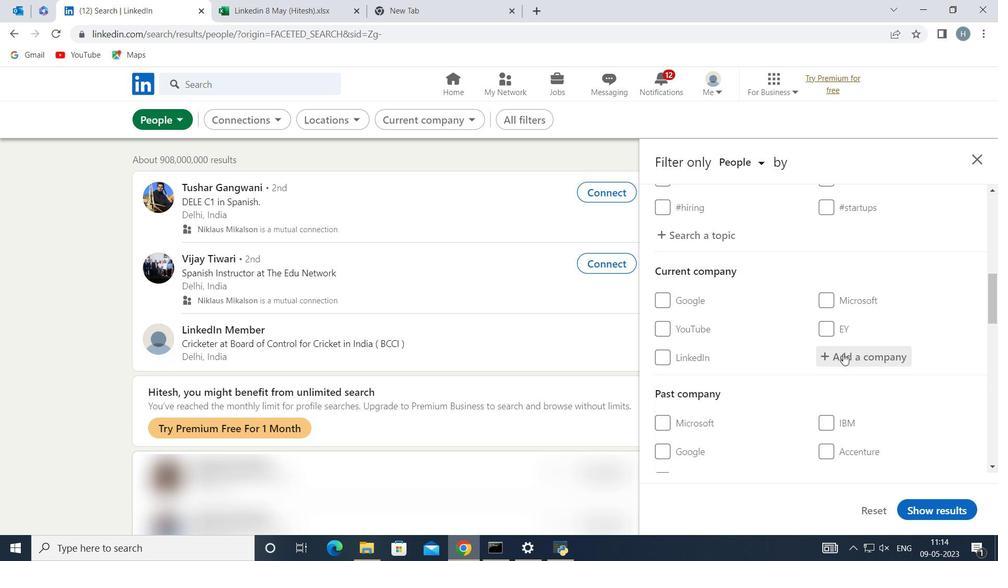 
Action: Key pressed <Key.shift><Key.shift><Key.shift><Key.shift><Key.shift><Key.shift><Key.shift>Dun<Key.space><Key.shift>&<Key.space><Key.shift><Key.shift><Key.shift><Key.shift><Key.shift><Key.shift><Key.shift><Key.shift><Key.shift><Key.shift><Key.shift><Key.shift><Key.shift><Key.shift><Key.shift><Key.shift><Key.shift><Key.shift><Key.shift>Brad
Screenshot: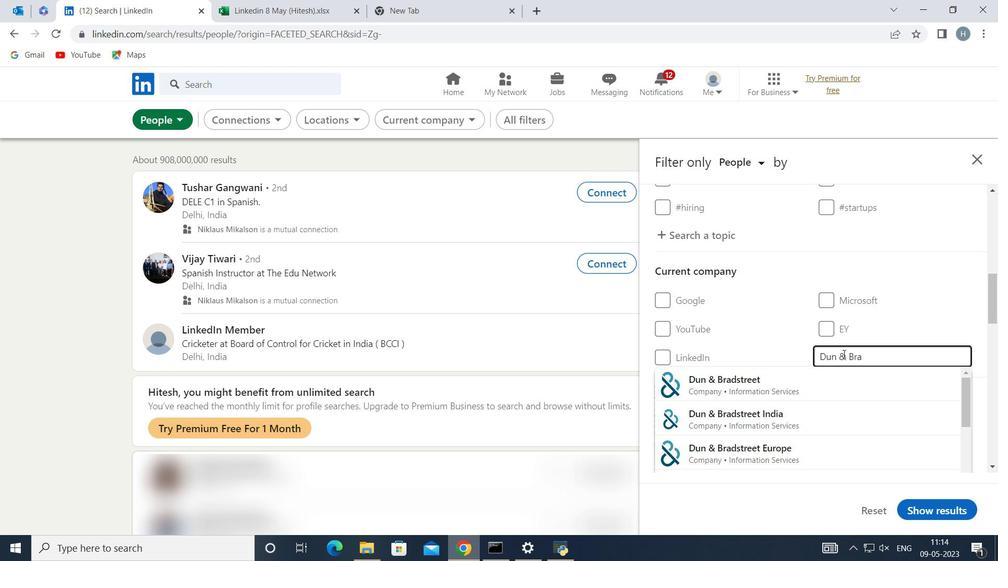 
Action: Mouse moved to (792, 382)
Screenshot: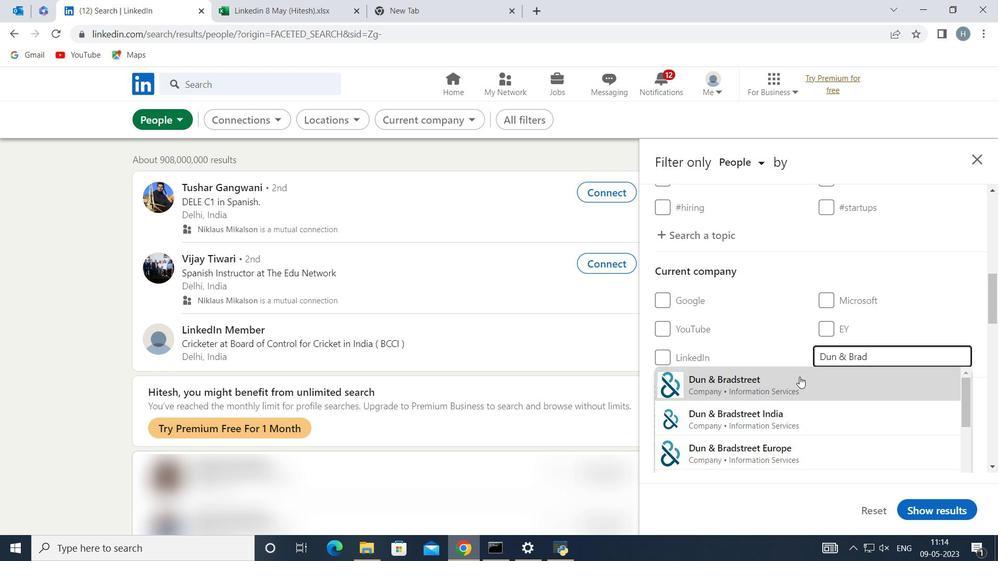 
Action: Mouse pressed left at (792, 382)
Screenshot: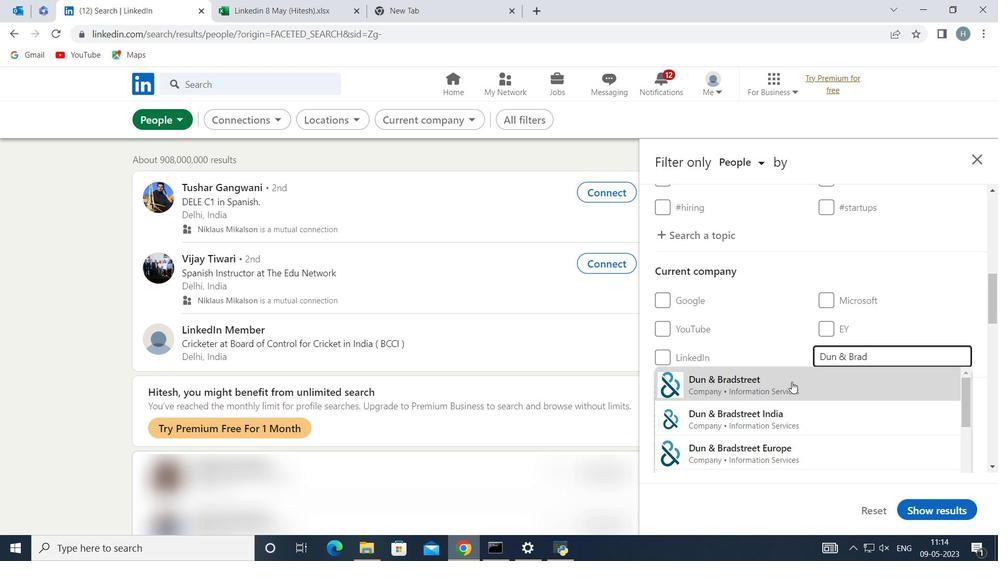 
Action: Mouse moved to (797, 368)
Screenshot: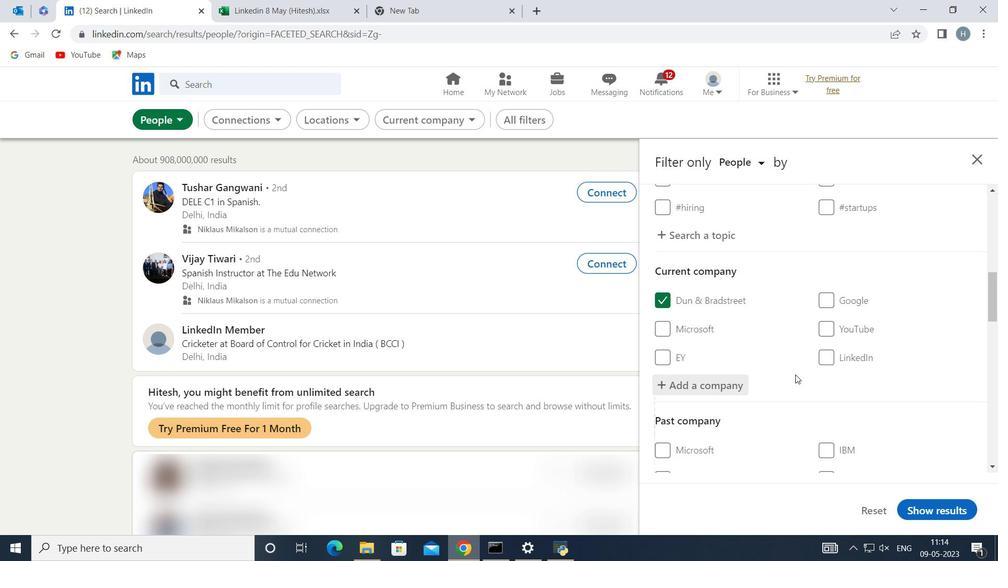 
Action: Mouse scrolled (797, 367) with delta (0, 0)
Screenshot: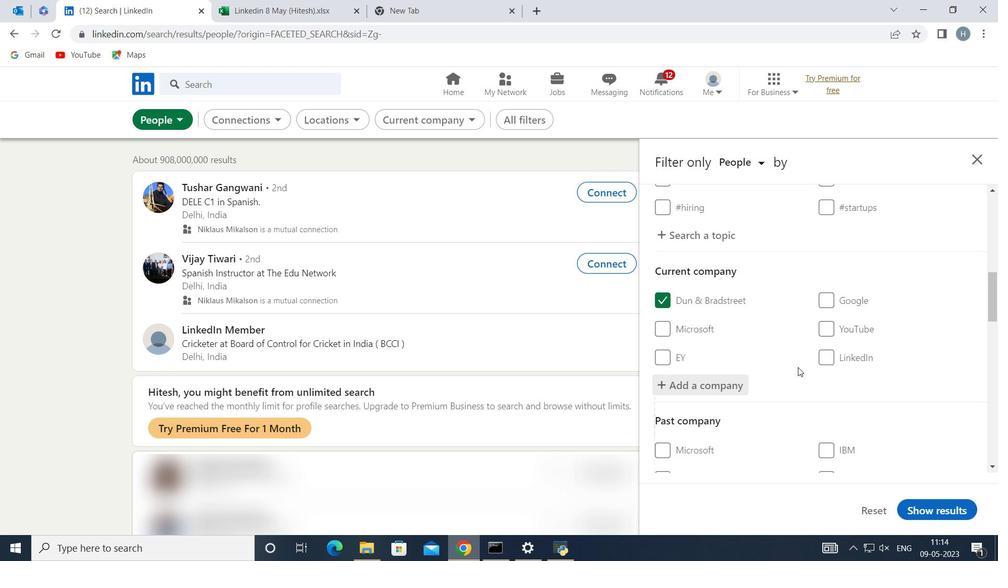 
Action: Mouse scrolled (797, 367) with delta (0, 0)
Screenshot: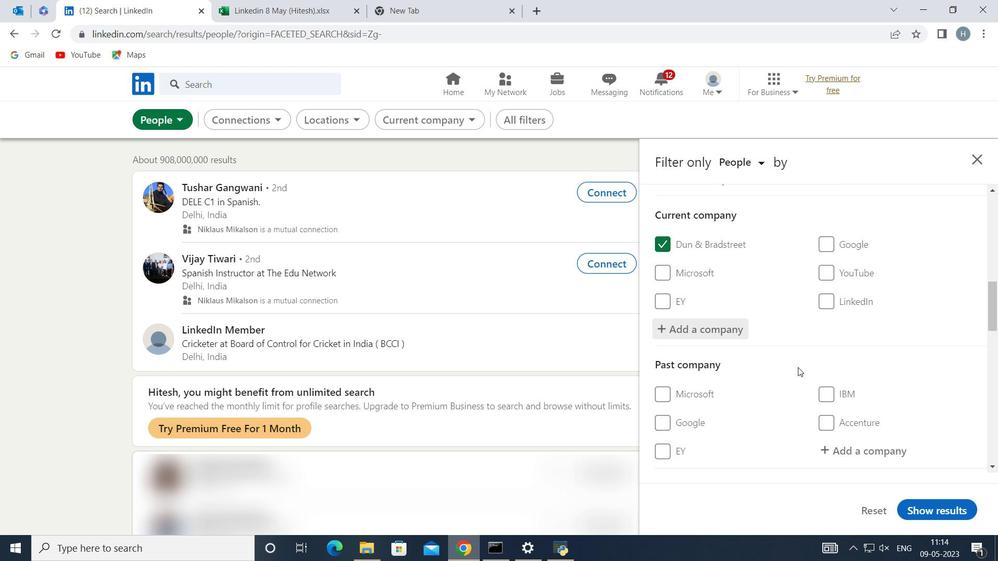 
Action: Mouse scrolled (797, 367) with delta (0, 0)
Screenshot: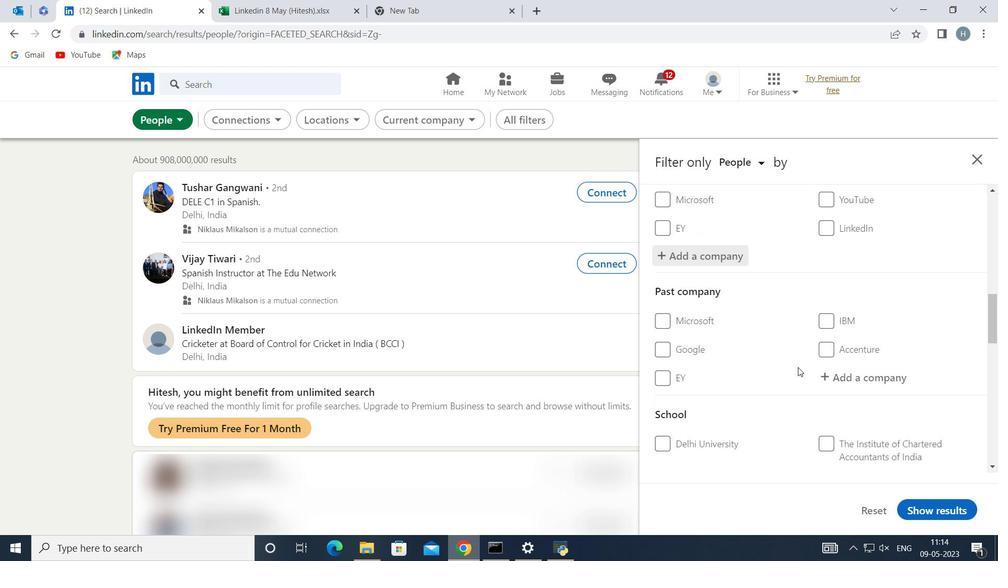 
Action: Mouse scrolled (797, 367) with delta (0, 0)
Screenshot: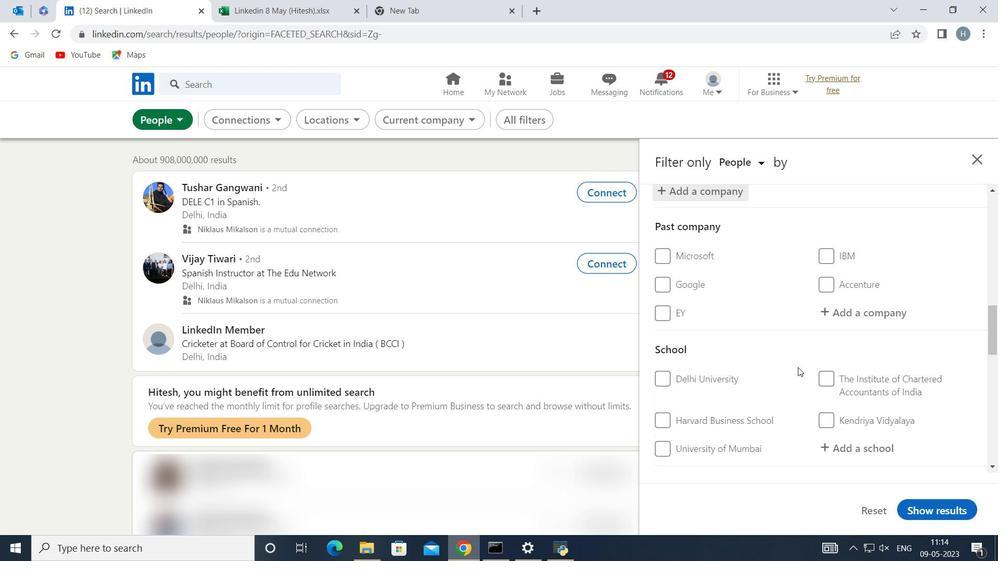 
Action: Mouse moved to (842, 380)
Screenshot: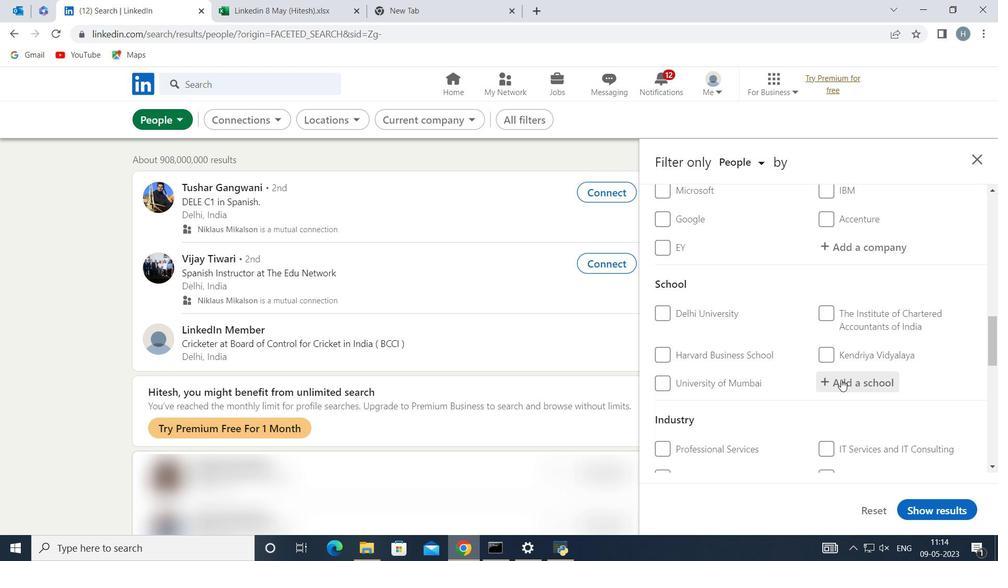 
Action: Mouse pressed left at (842, 380)
Screenshot: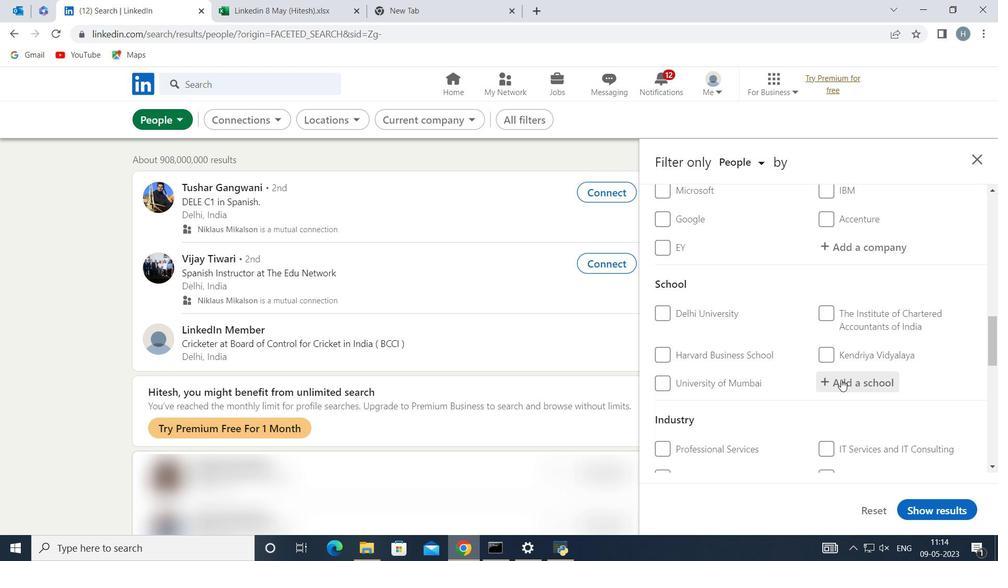 
Action: Mouse moved to (838, 382)
Screenshot: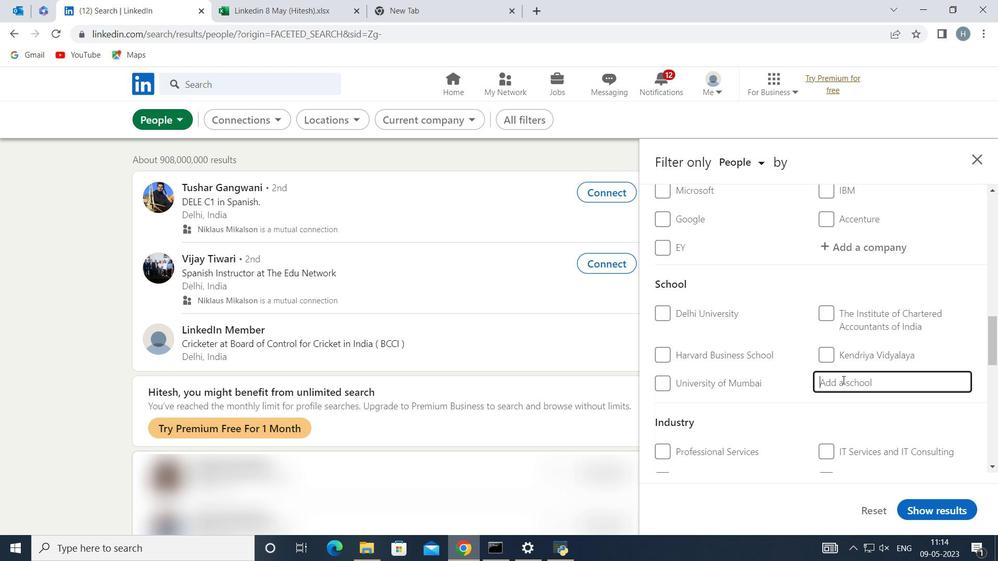
Action: Key pressed <Key.shift>RV<Key.space><Key.shift>Institute<Key.space>of<Key.space><Key.shift>Mana
Screenshot: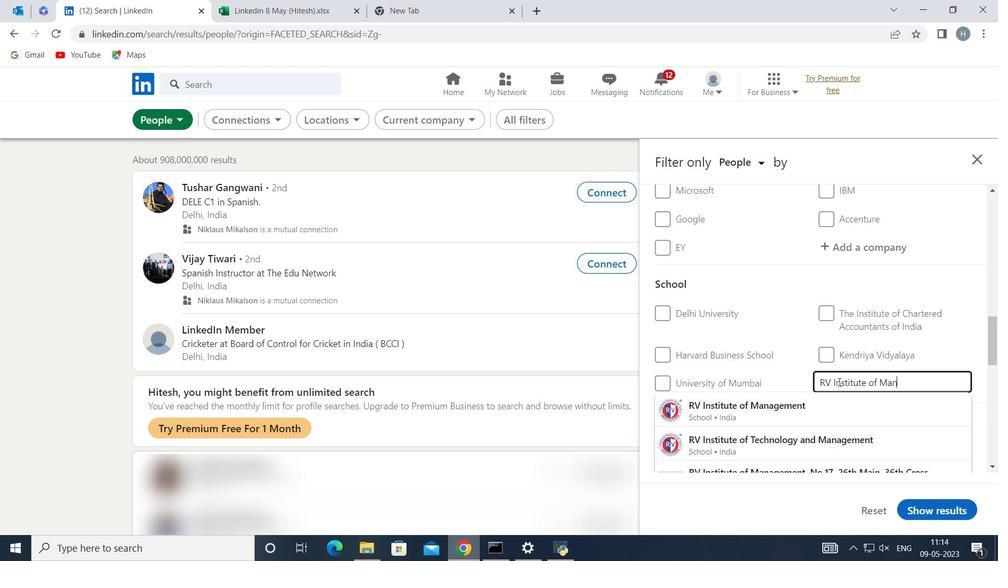 
Action: Mouse moved to (788, 409)
Screenshot: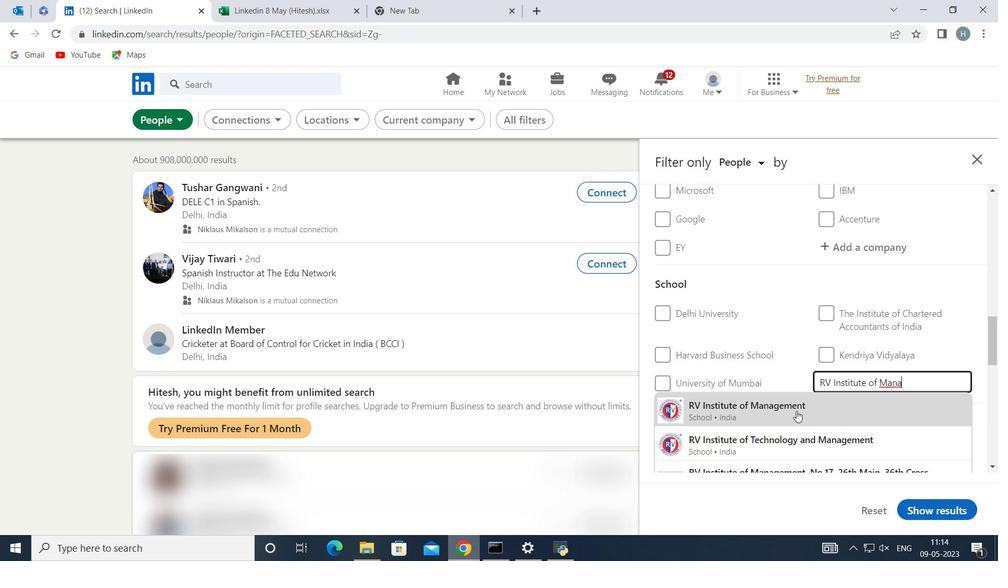 
Action: Mouse scrolled (788, 408) with delta (0, 0)
Screenshot: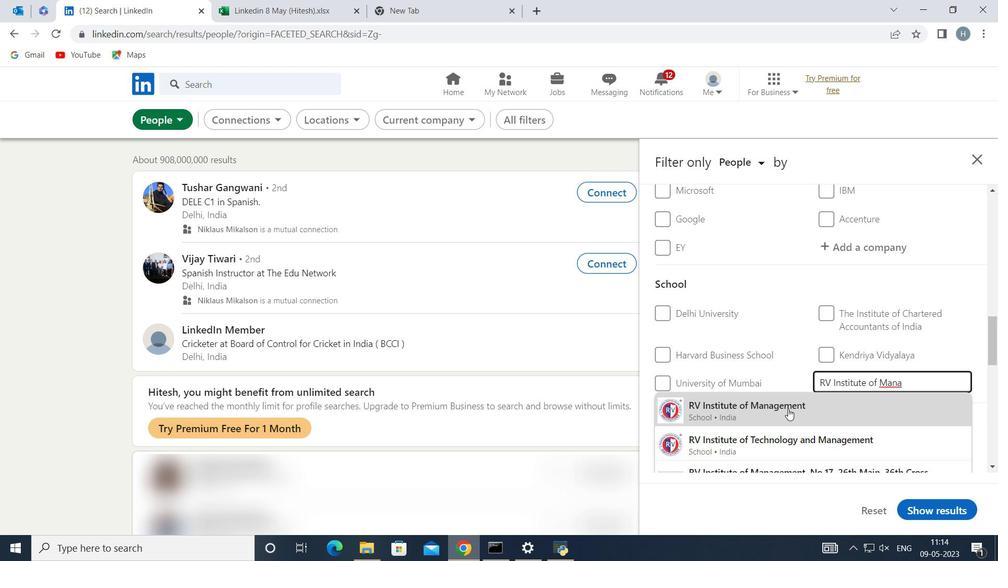 
Action: Mouse moved to (791, 409)
Screenshot: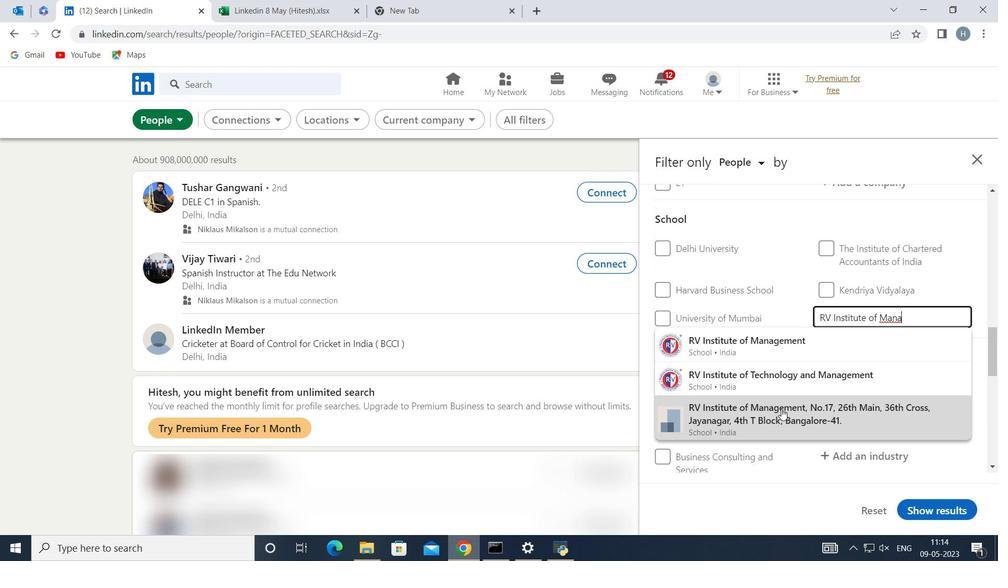 
Action: Mouse pressed left at (791, 409)
Screenshot: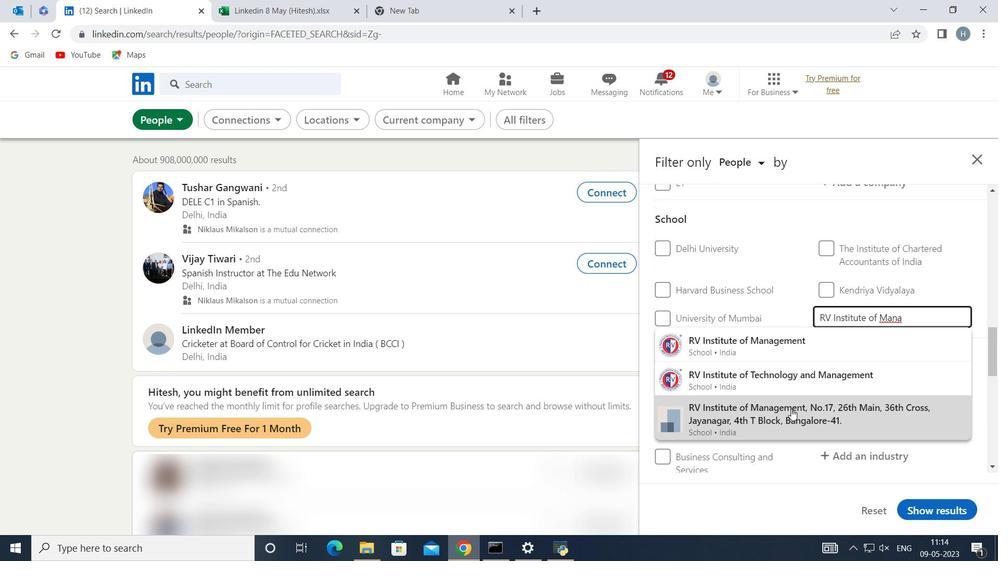 
Action: Mouse moved to (796, 380)
Screenshot: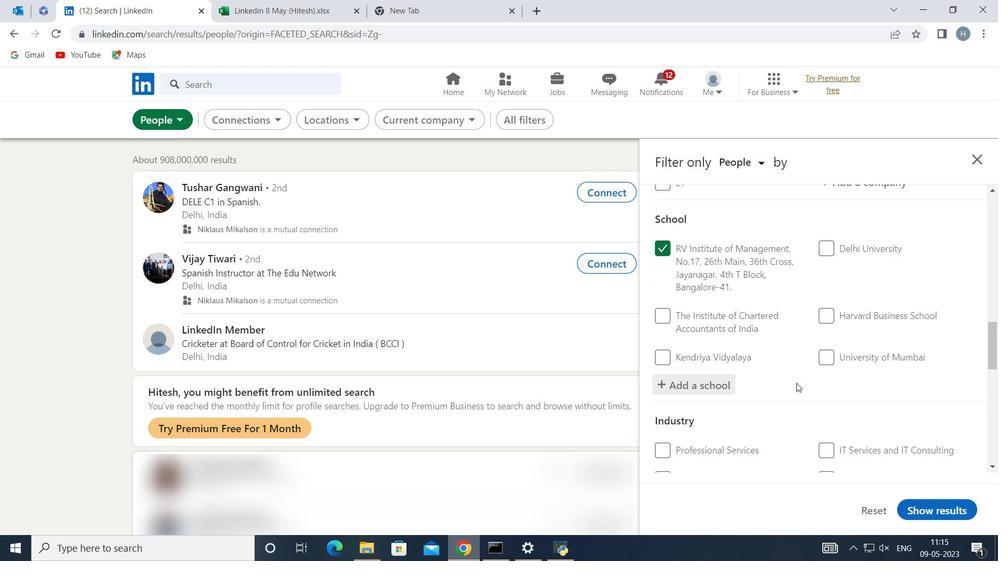 
Action: Mouse scrolled (796, 379) with delta (0, 0)
Screenshot: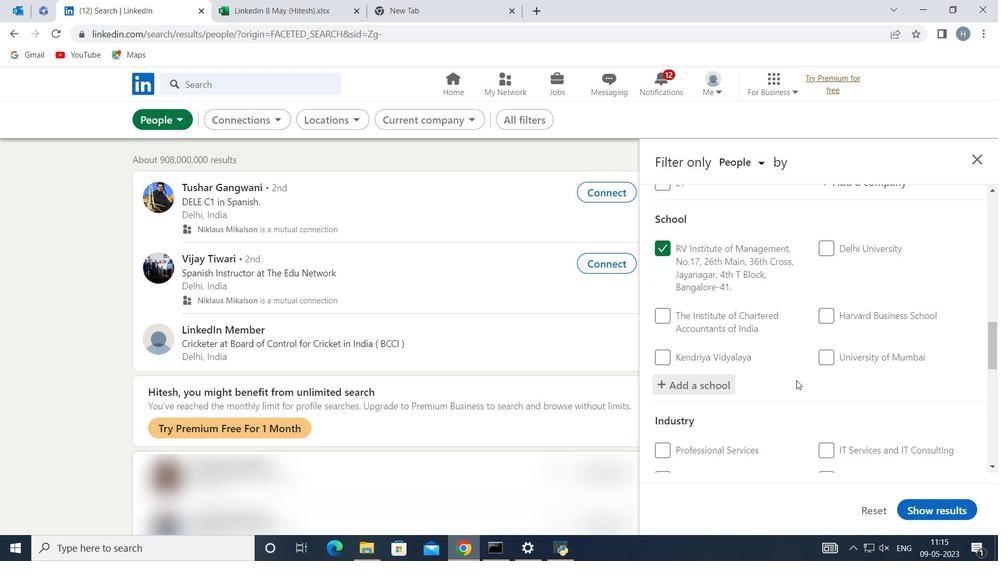 
Action: Mouse scrolled (796, 379) with delta (0, 0)
Screenshot: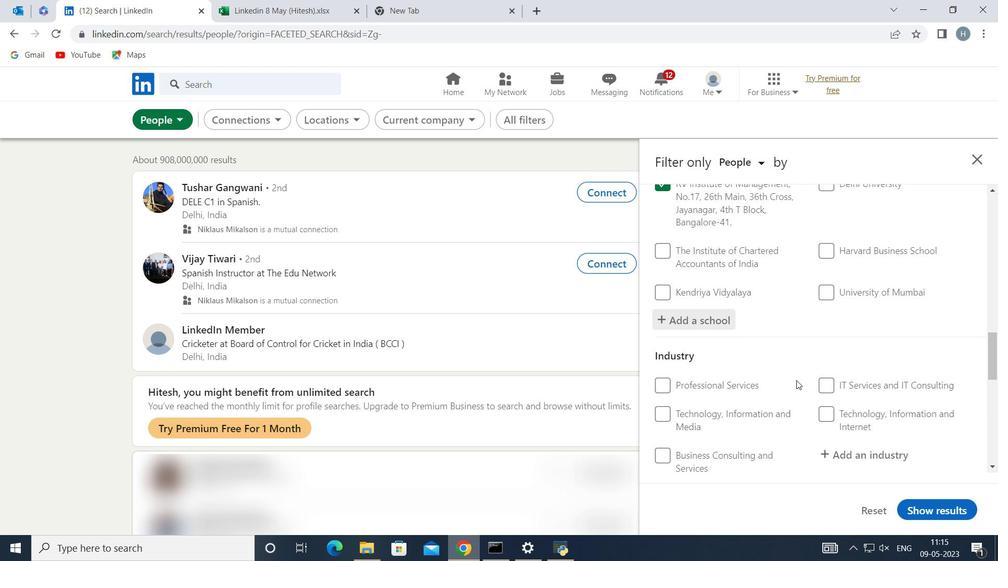 
Action: Mouse moved to (836, 384)
Screenshot: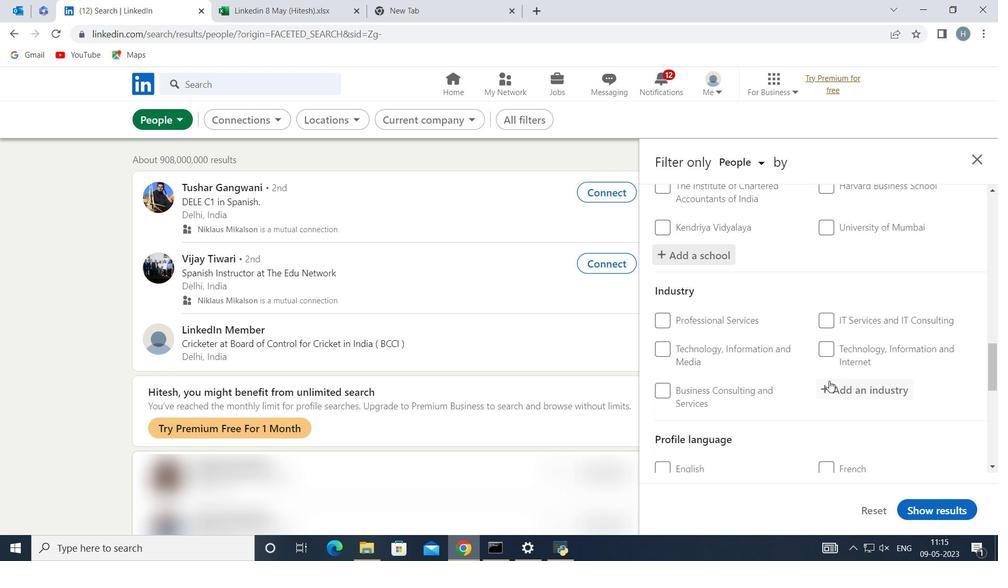 
Action: Mouse pressed left at (836, 384)
Screenshot: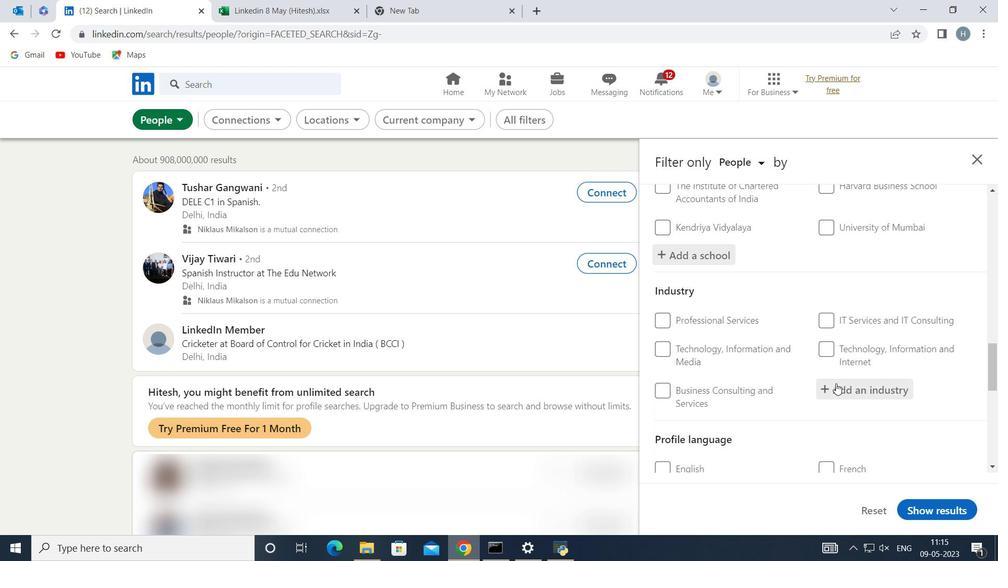 
Action: Key pressed <Key.shift><Key.shift>Breweries
Screenshot: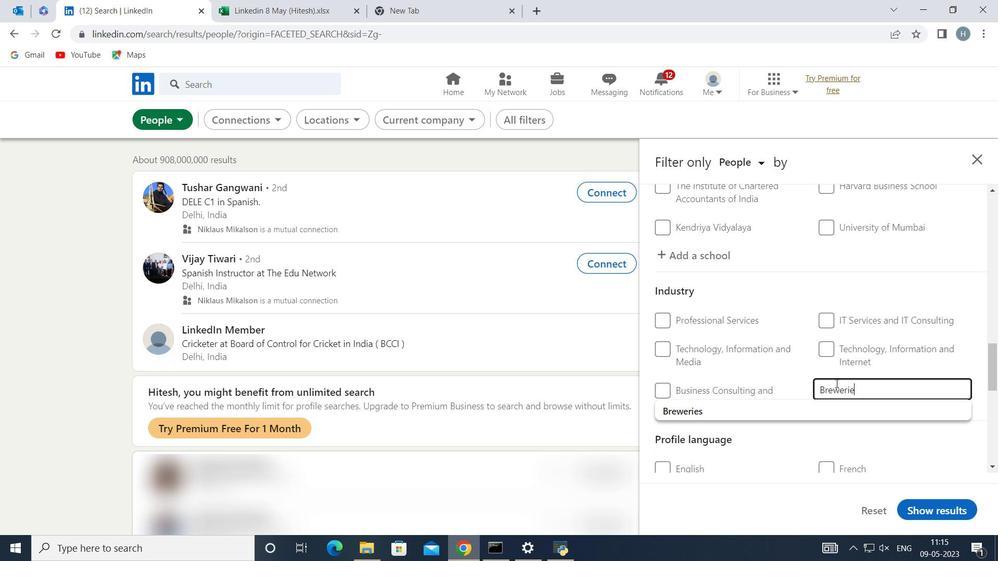
Action: Mouse moved to (764, 412)
Screenshot: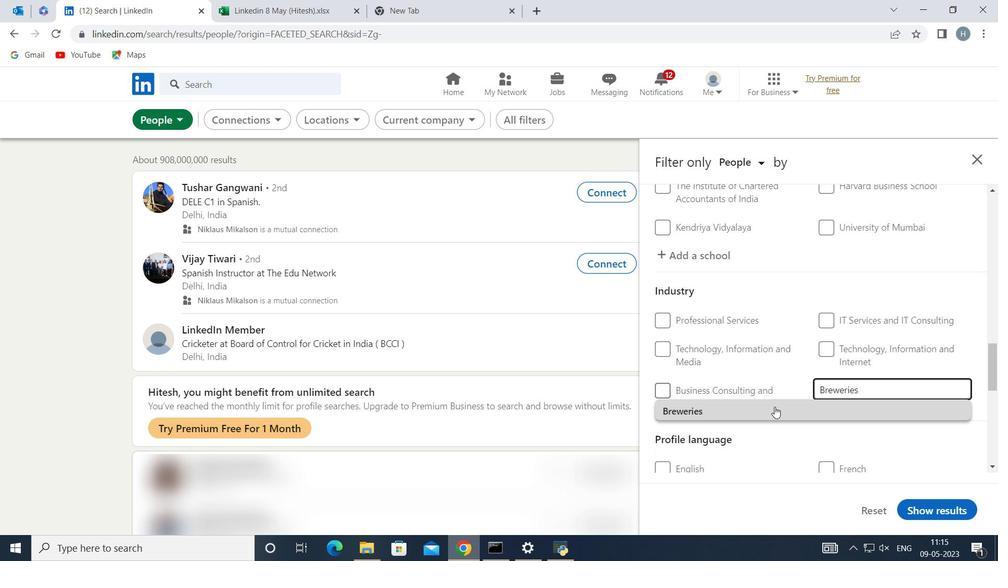 
Action: Mouse pressed left at (764, 412)
Screenshot: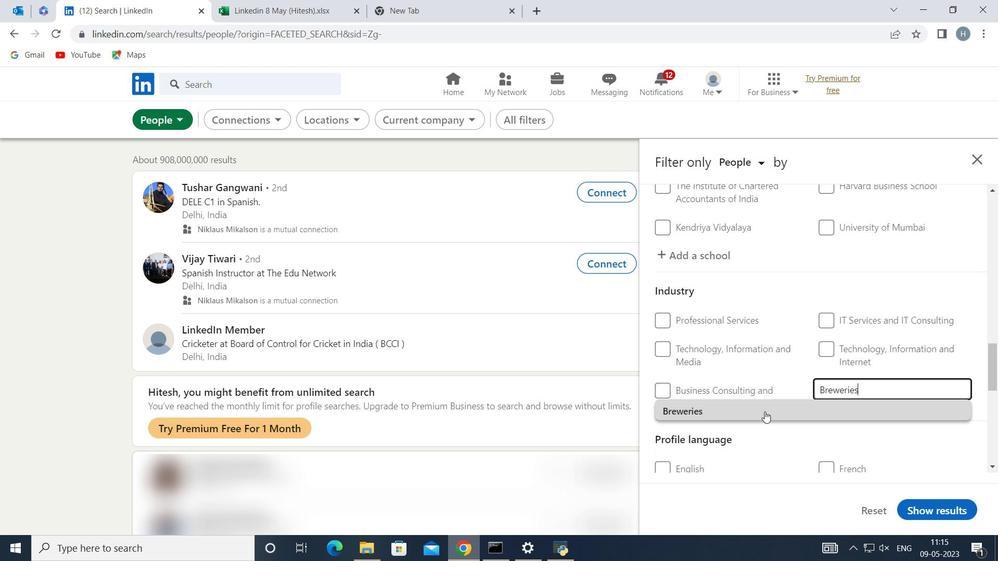 
Action: Mouse moved to (779, 400)
Screenshot: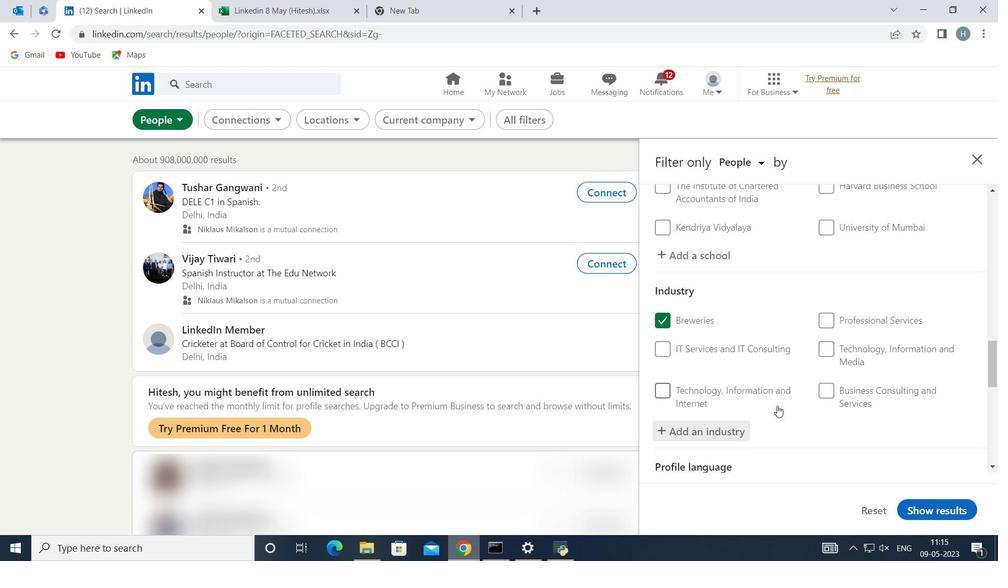 
Action: Mouse scrolled (779, 400) with delta (0, 0)
Screenshot: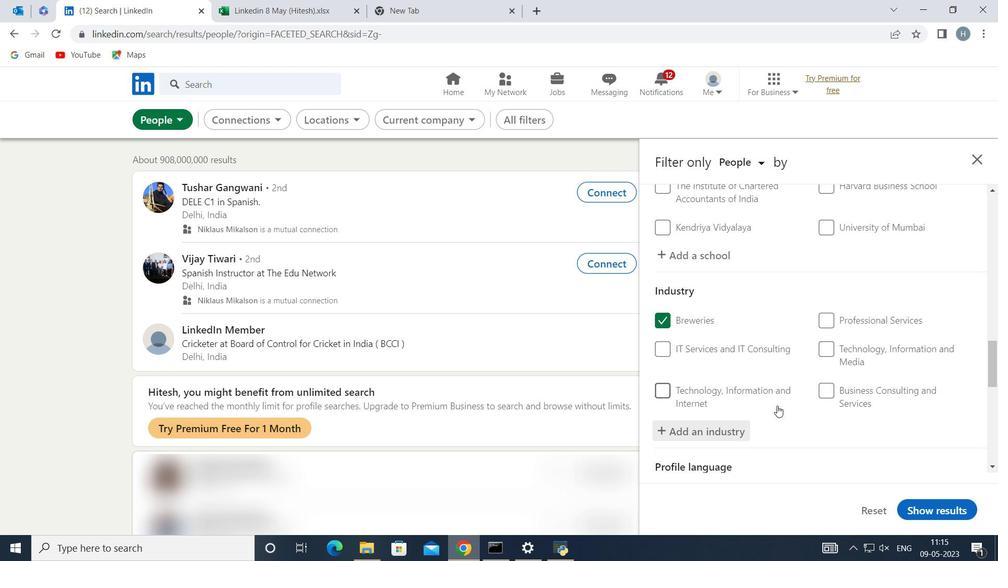 
Action: Mouse moved to (787, 390)
Screenshot: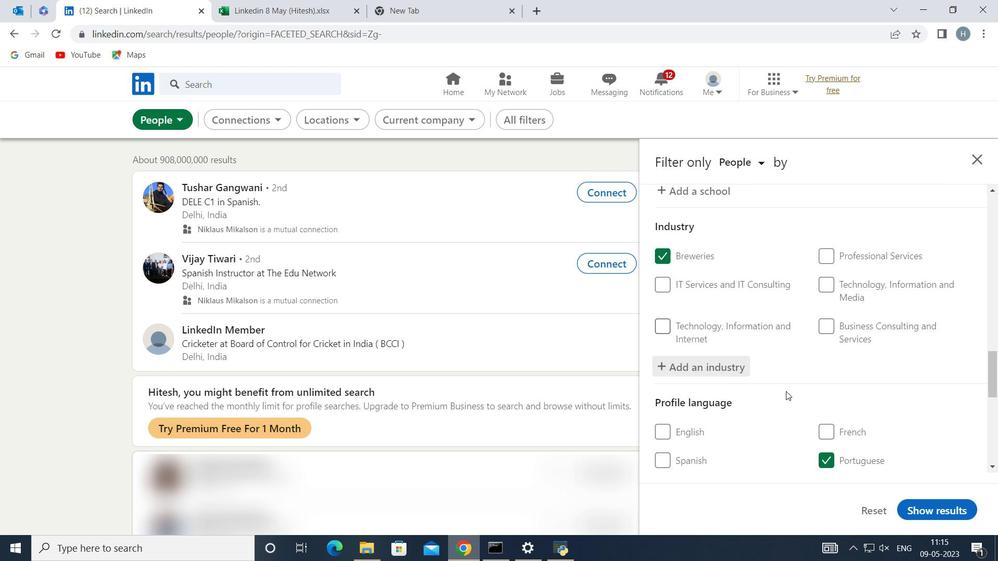 
Action: Mouse scrolled (787, 389) with delta (0, 0)
Screenshot: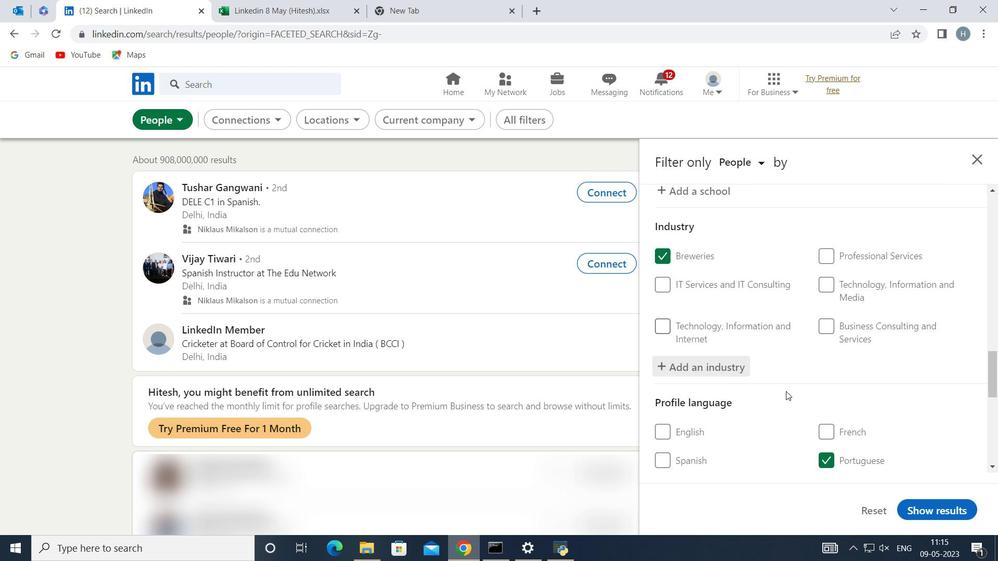 
Action: Mouse scrolled (787, 389) with delta (0, 0)
Screenshot: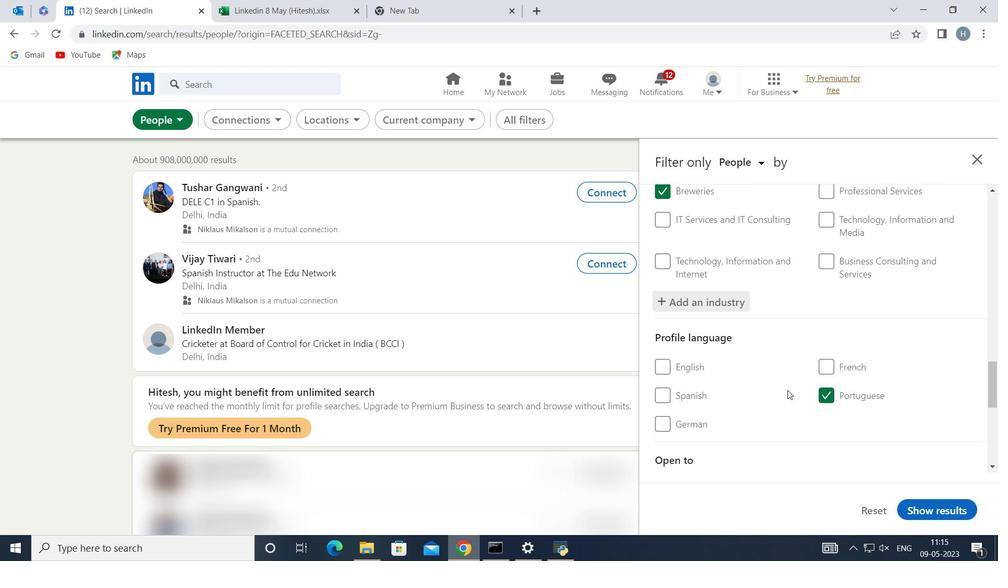 
Action: Mouse moved to (788, 386)
Screenshot: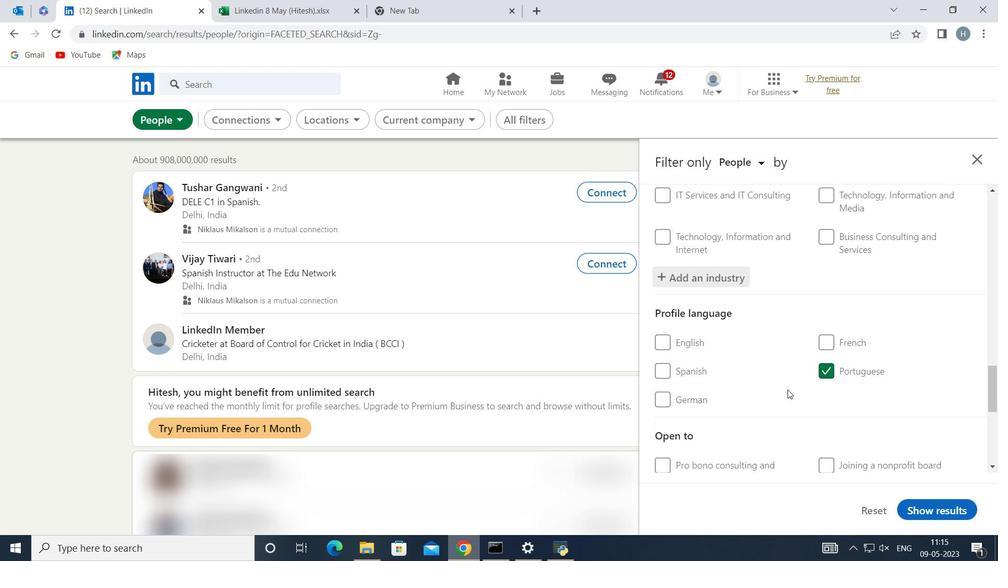 
Action: Mouse scrolled (788, 386) with delta (0, 0)
Screenshot: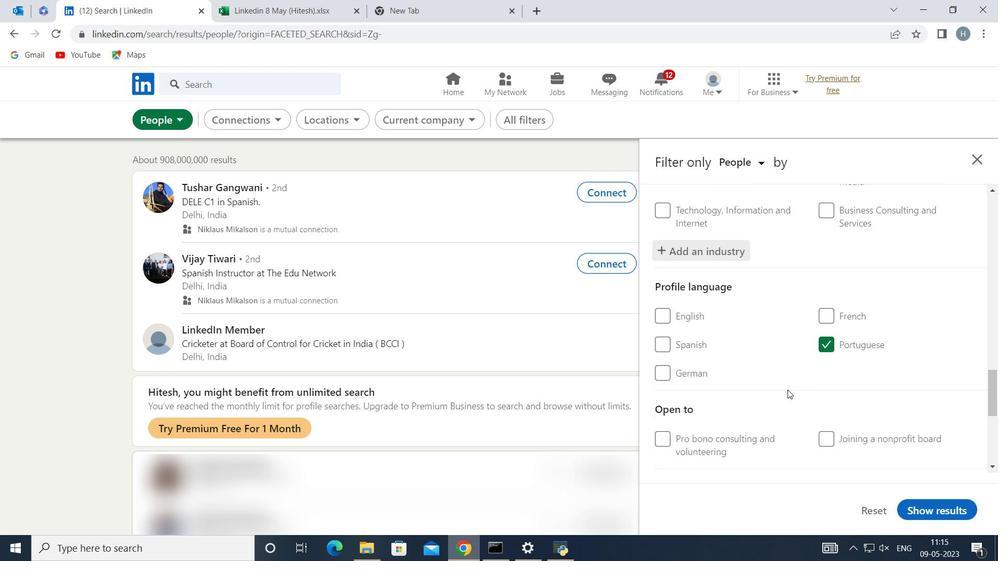 
Action: Mouse moved to (788, 386)
Screenshot: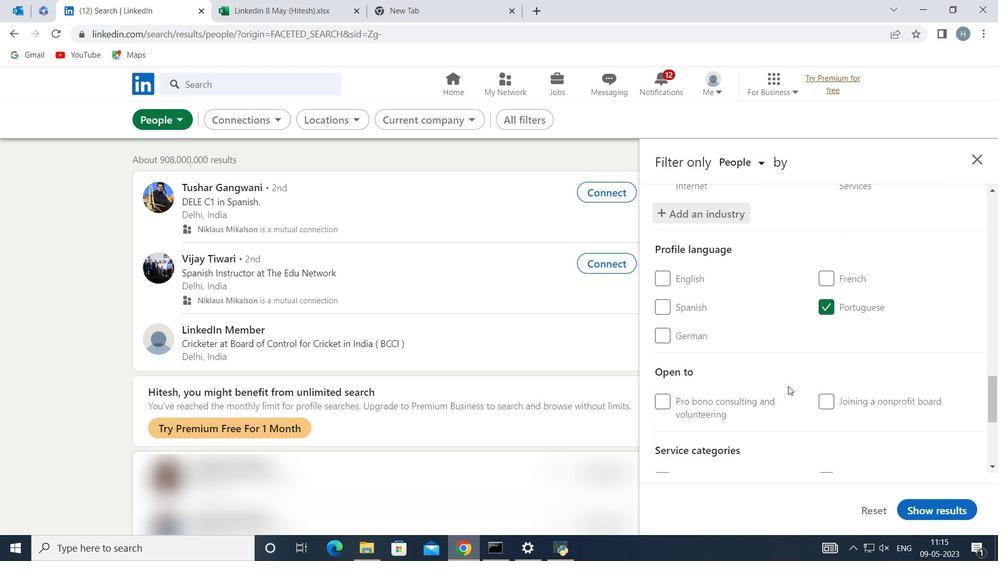 
Action: Mouse scrolled (788, 385) with delta (0, 0)
Screenshot: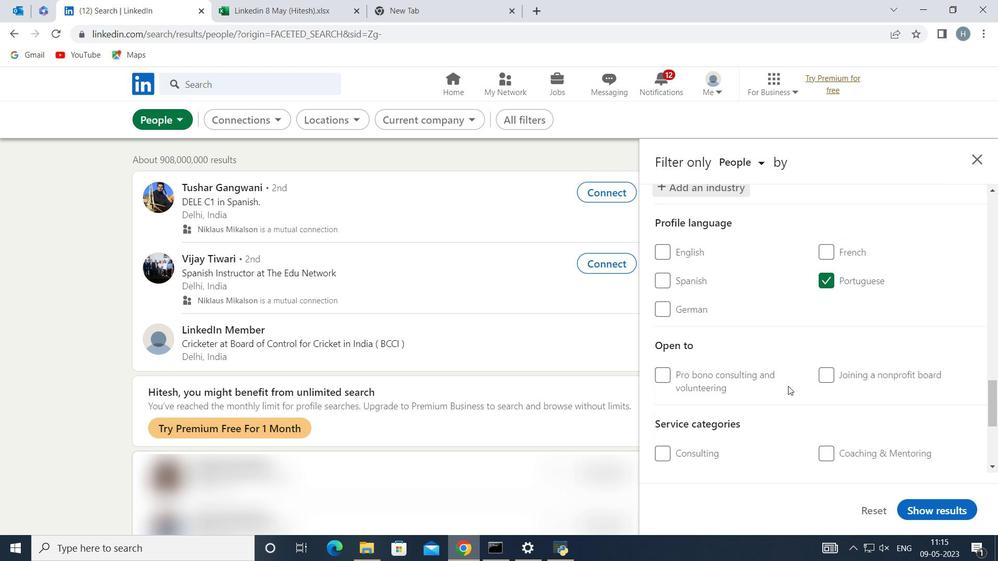 
Action: Mouse moved to (785, 385)
Screenshot: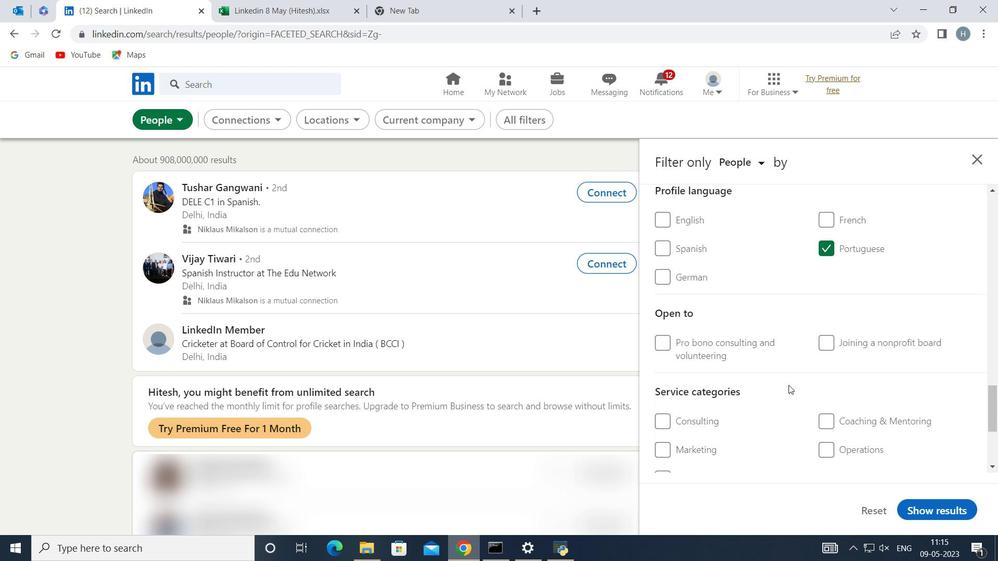 
Action: Mouse scrolled (785, 385) with delta (0, 0)
Screenshot: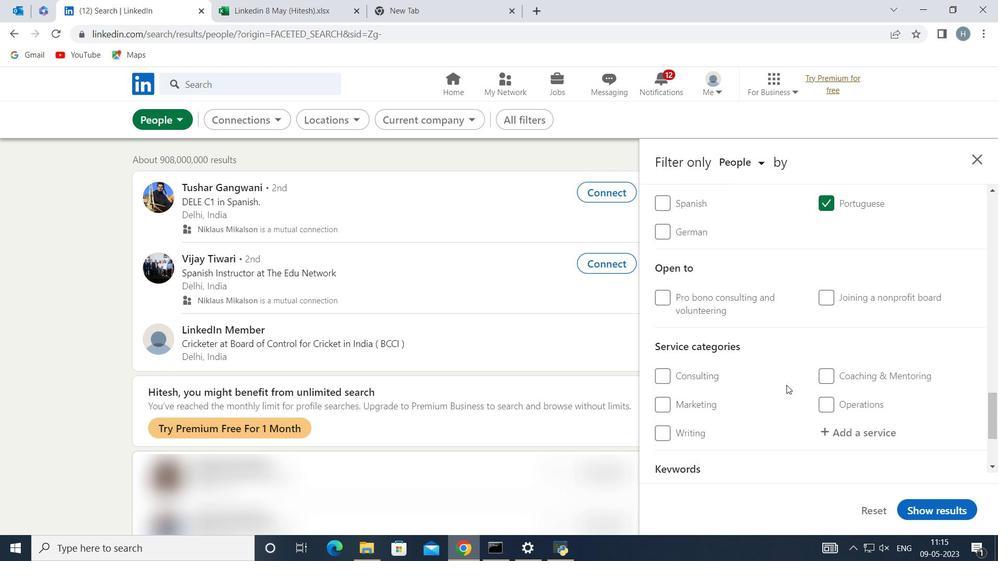 
Action: Mouse moved to (866, 360)
Screenshot: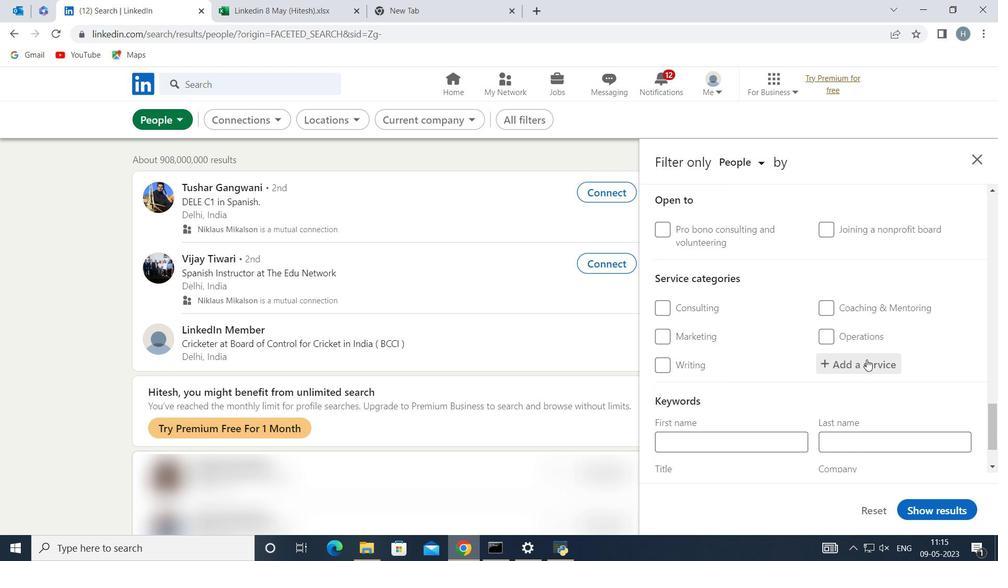 
Action: Mouse pressed left at (866, 360)
Screenshot: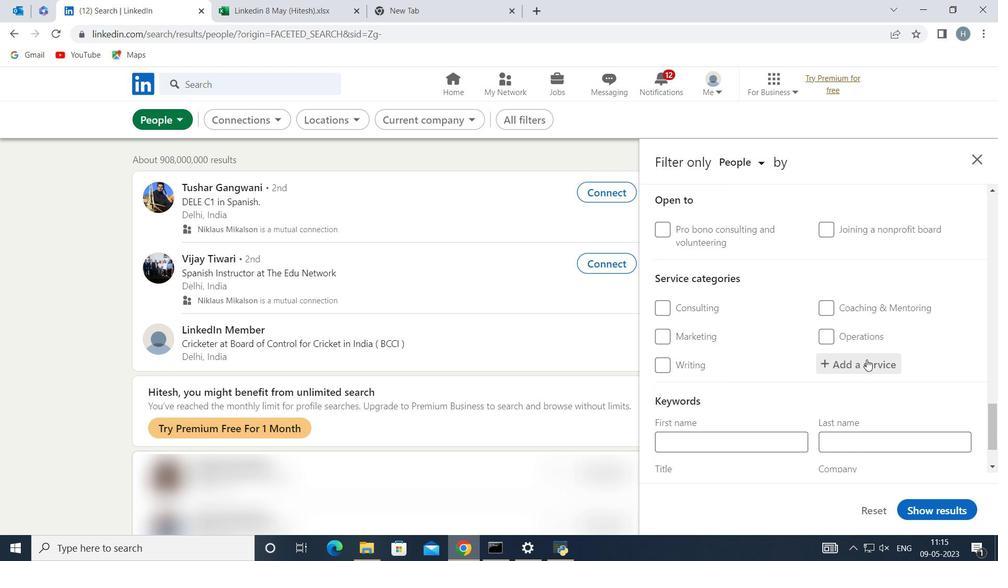 
Action: Mouse moved to (864, 360)
Screenshot: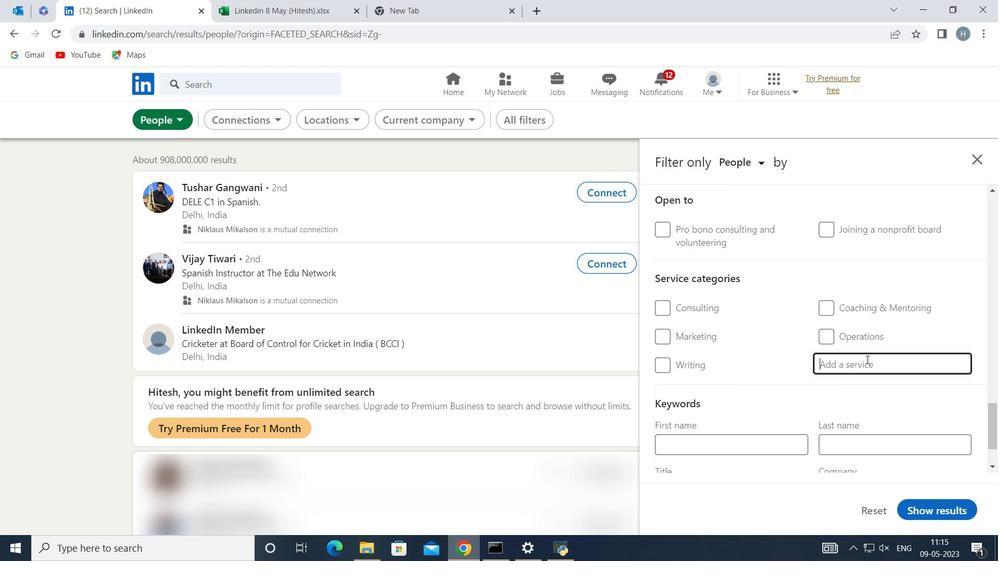 
Action: Key pressed <Key.shift>Corporate<Key.space><Key.shift>La
Screenshot: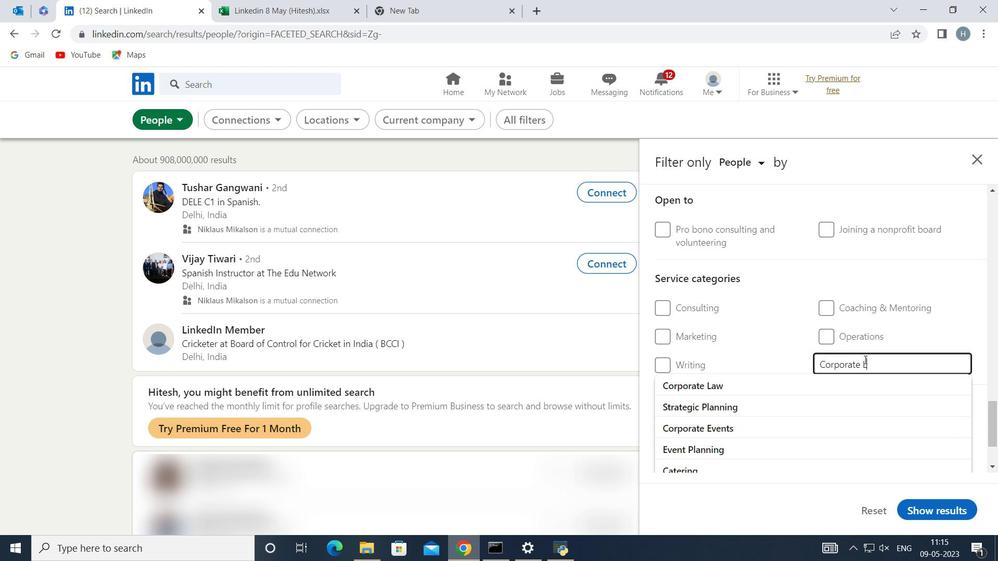 
Action: Mouse moved to (798, 379)
Screenshot: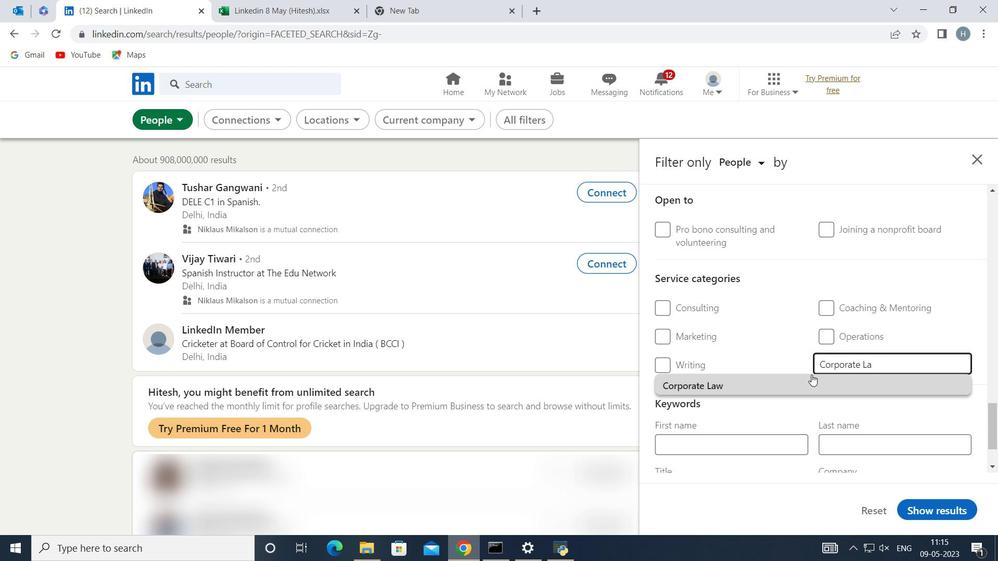 
Action: Mouse pressed left at (798, 379)
Screenshot: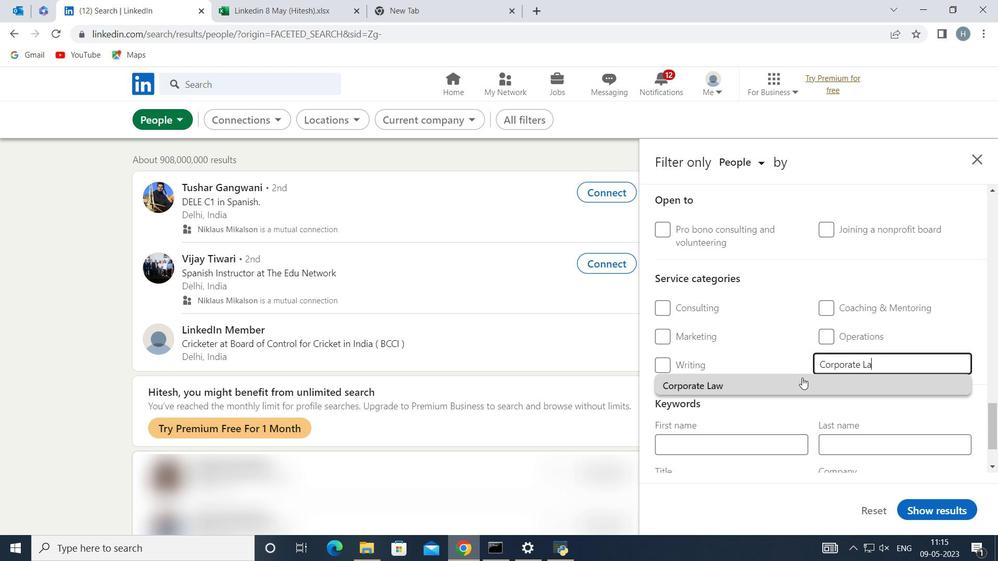 
Action: Mouse moved to (797, 379)
Screenshot: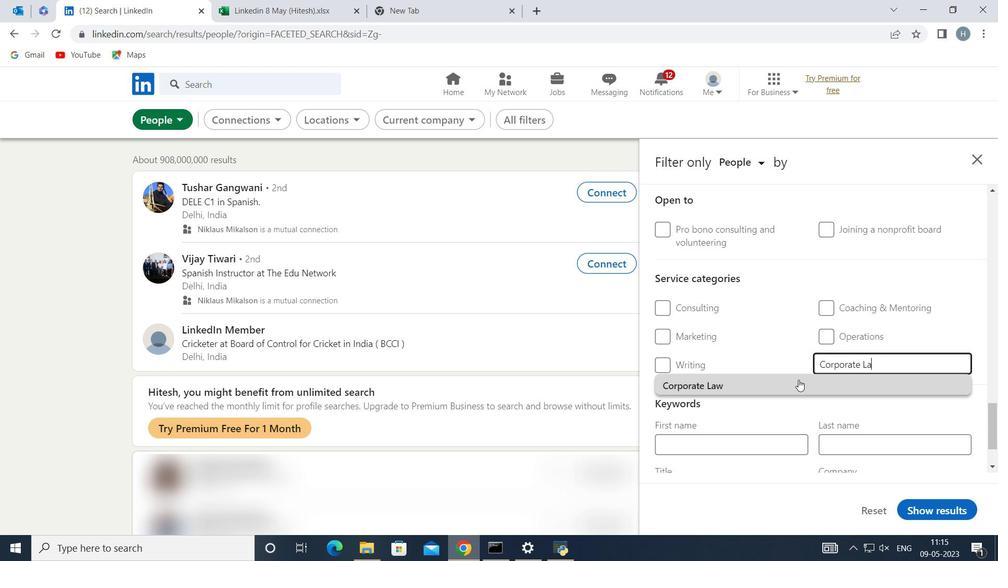
Action: Mouse scrolled (797, 379) with delta (0, 0)
Screenshot: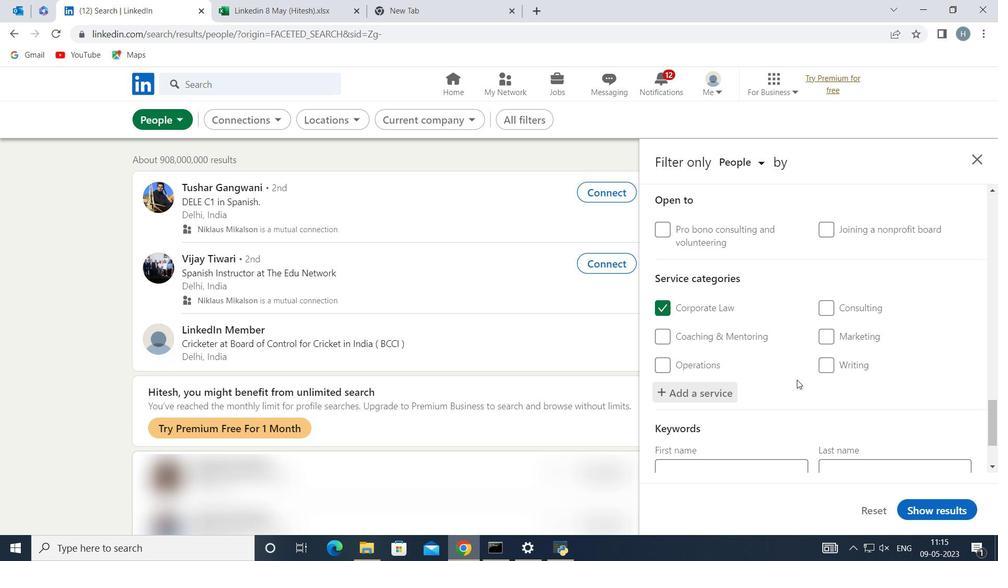 
Action: Mouse scrolled (797, 379) with delta (0, 0)
Screenshot: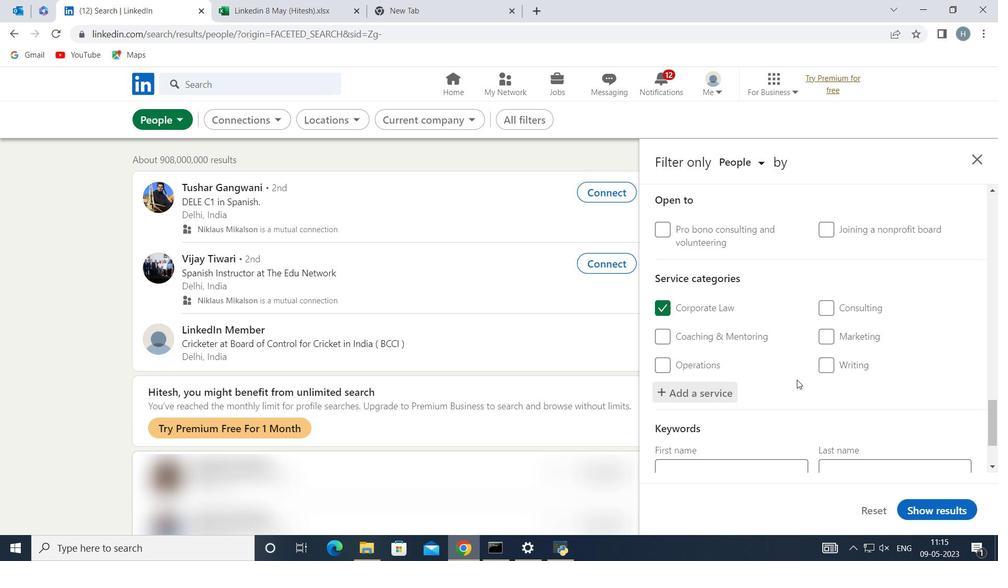 
Action: Mouse moved to (794, 381)
Screenshot: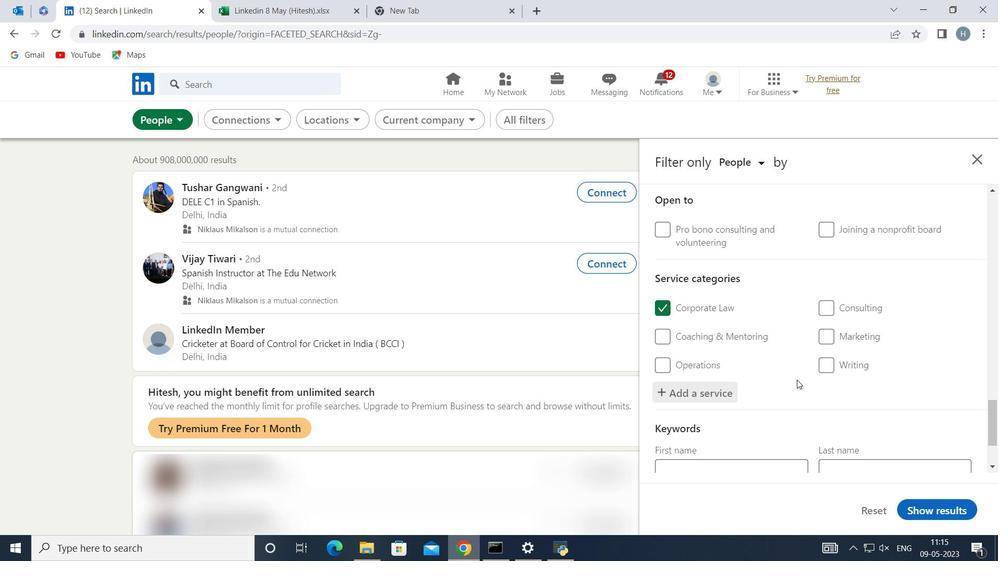 
Action: Mouse scrolled (794, 381) with delta (0, 0)
Screenshot: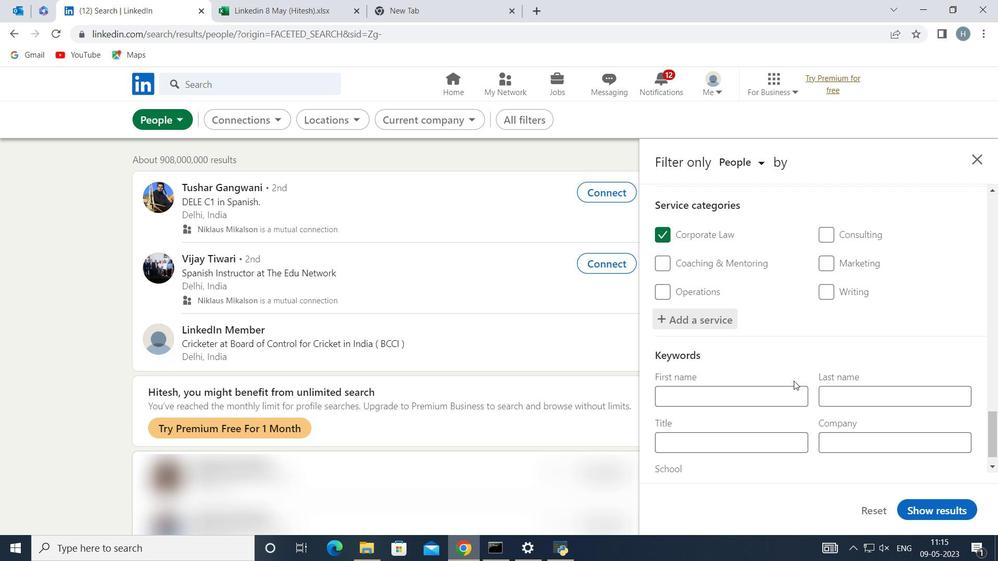 
Action: Mouse scrolled (794, 381) with delta (0, 0)
Screenshot: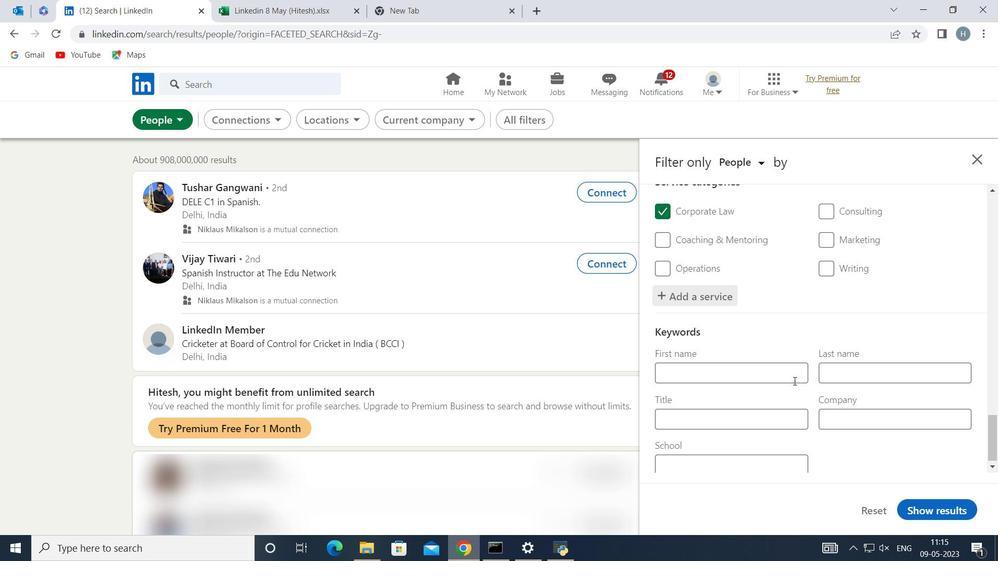 
Action: Mouse moved to (777, 404)
Screenshot: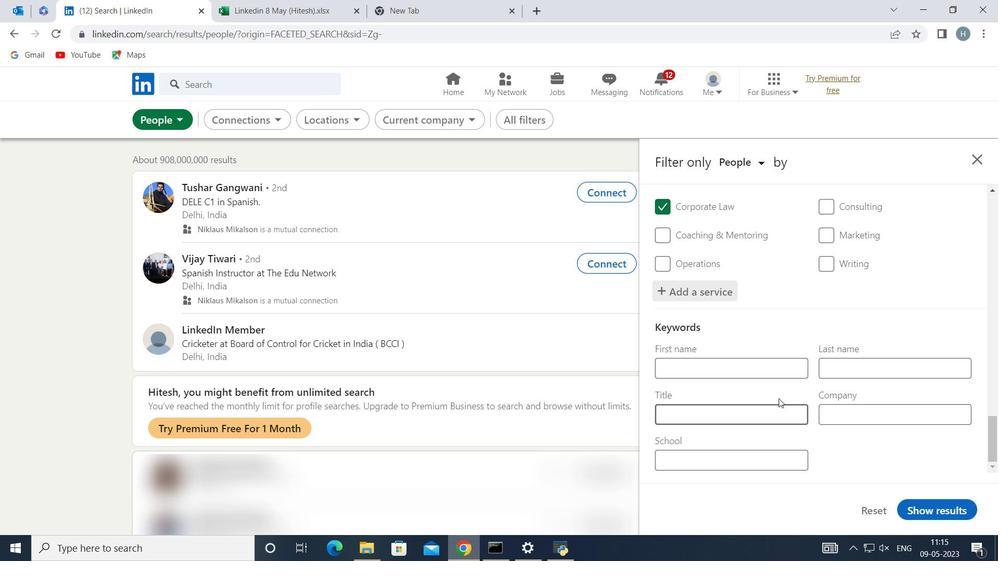
Action: Mouse pressed left at (777, 402)
Screenshot: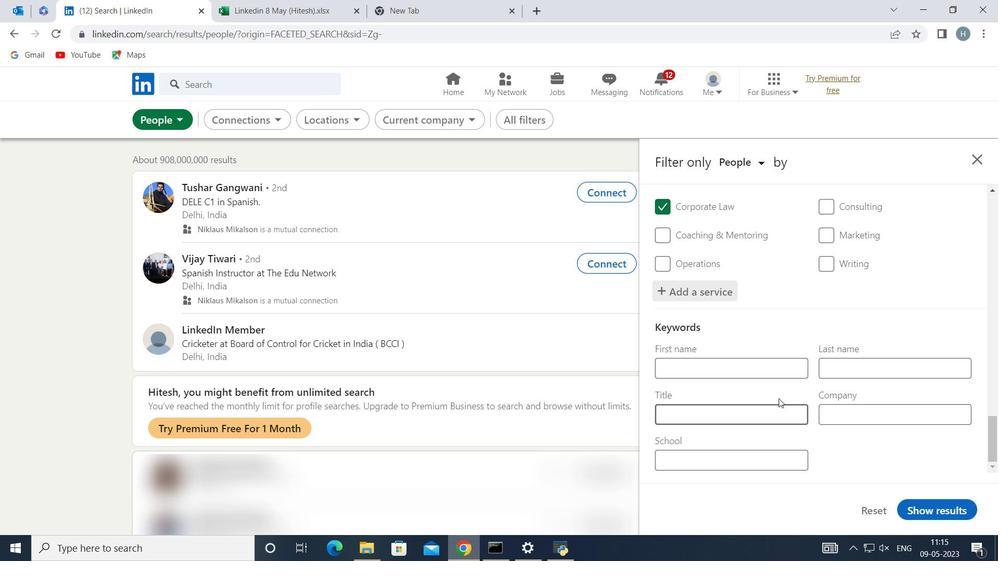 
Action: Mouse moved to (776, 408)
Screenshot: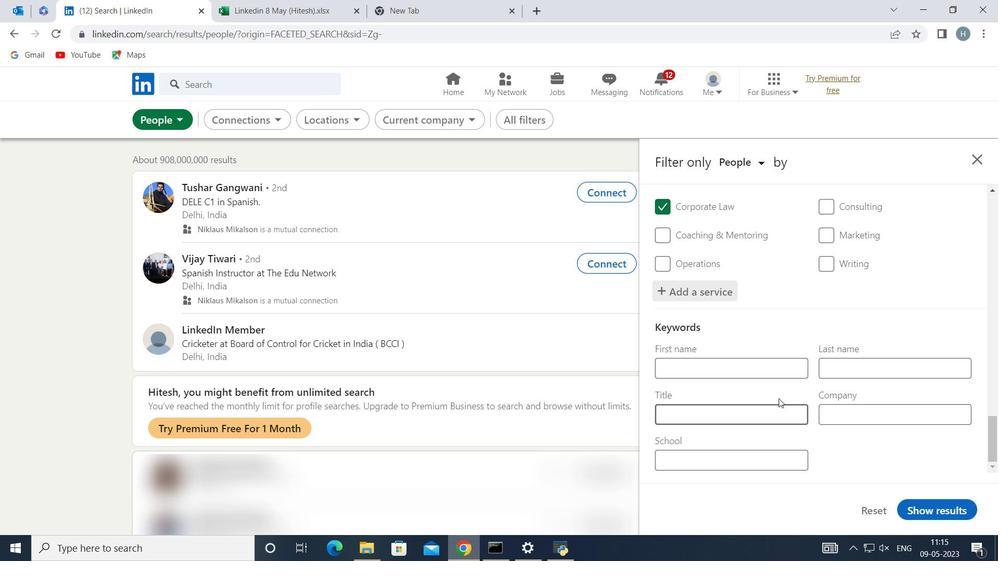 
Action: Mouse pressed left at (776, 408)
Screenshot: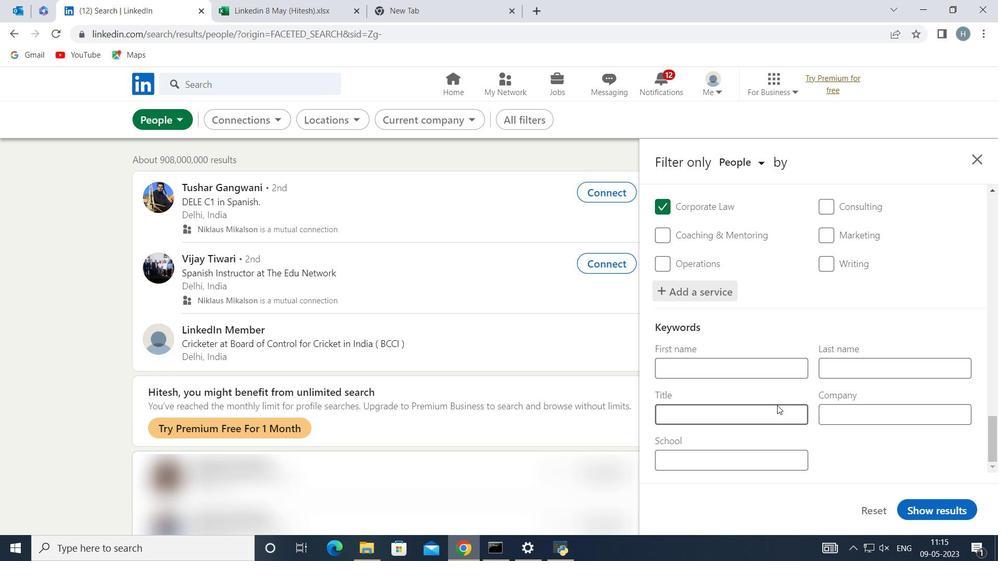 
Action: Key pressed <Key.shift>Teaching<Key.space><Key.shift>Assistant
Screenshot: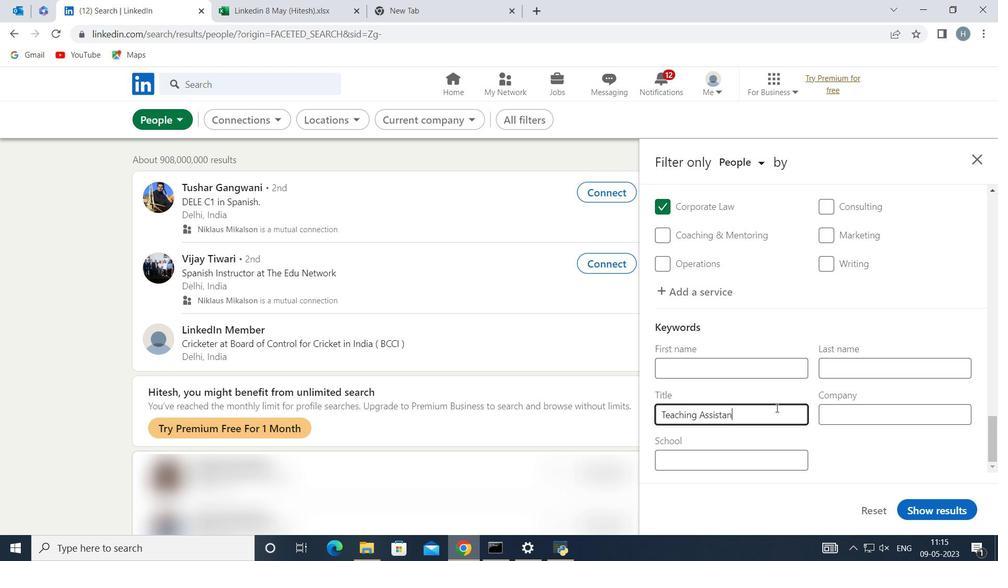 
Action: Mouse moved to (939, 508)
Screenshot: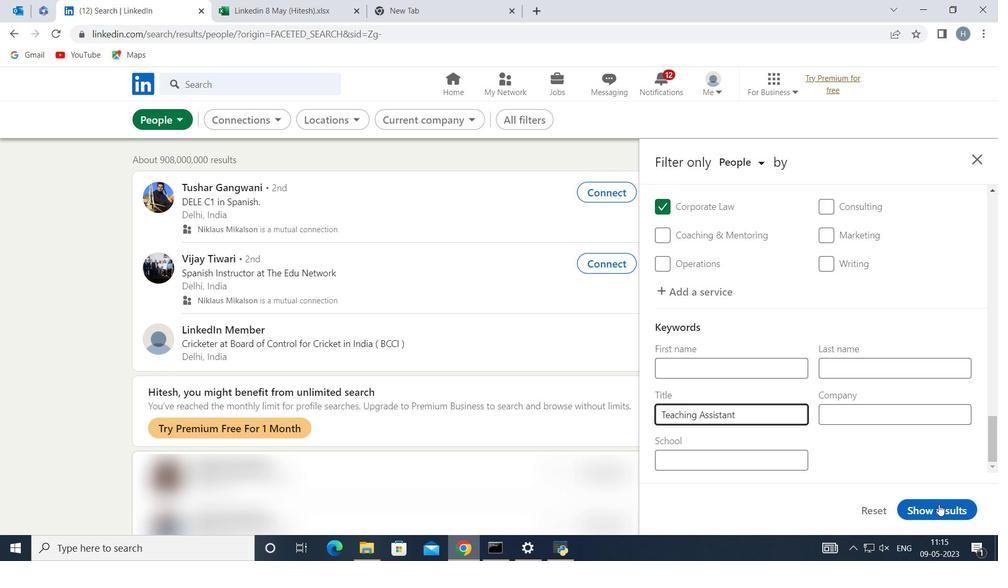 
Action: Mouse pressed left at (939, 508)
Screenshot: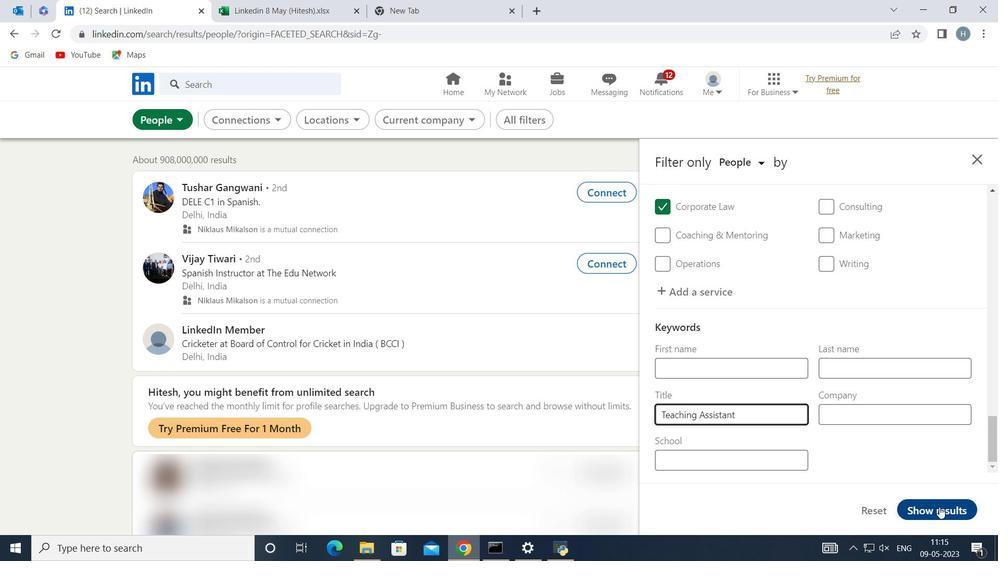 
Action: Mouse moved to (764, 269)
Screenshot: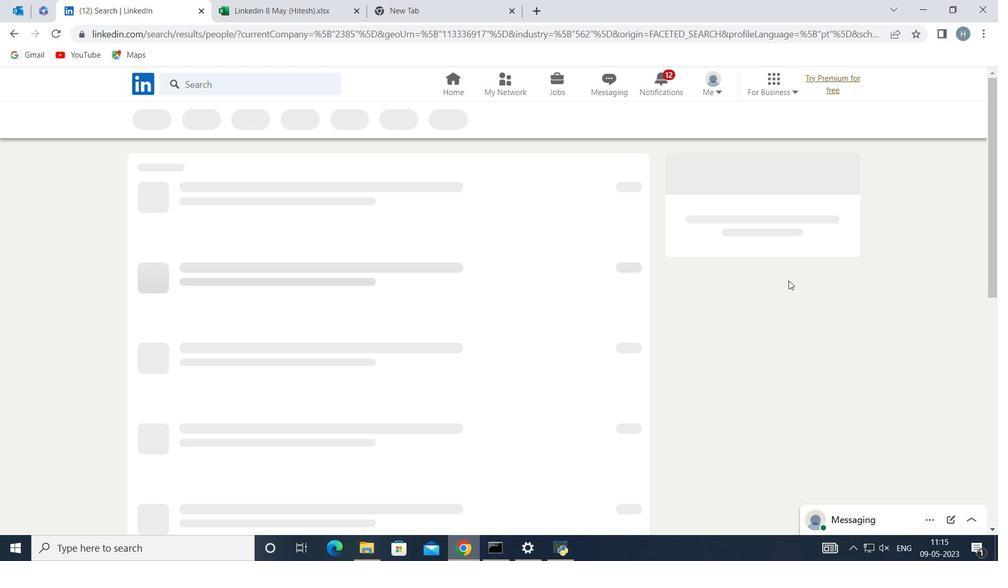 
